 Task: Find connections with filter location Sikka with filter topic #Jobpostingwith filter profile language French with filter current company Recruitment Hub with filter school NSHM Knowledge Campus Durgapur Group of Institutions 273 with filter industry Musicians with filter service category Insurance with filter keywords title Sales Representative
Action: Mouse moved to (500, 58)
Screenshot: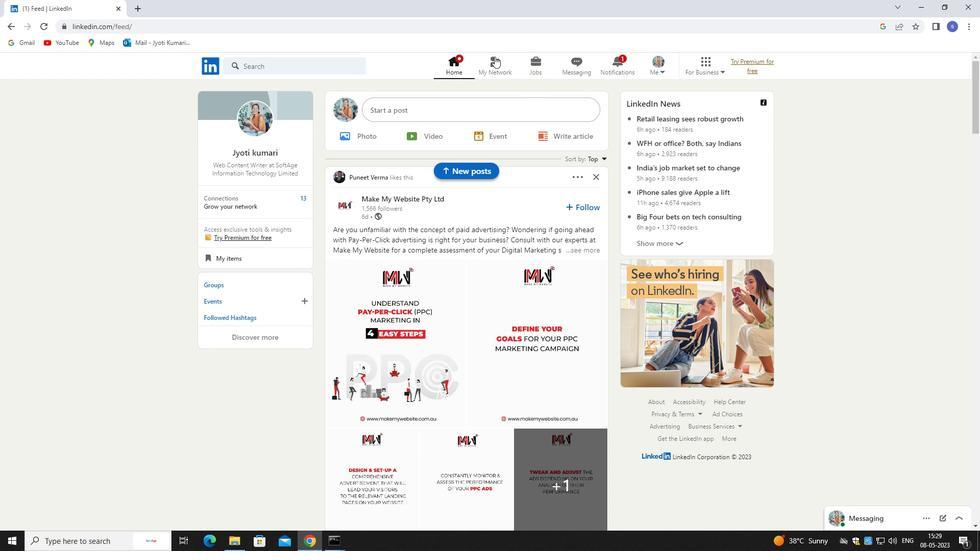 
Action: Mouse pressed left at (500, 58)
Screenshot: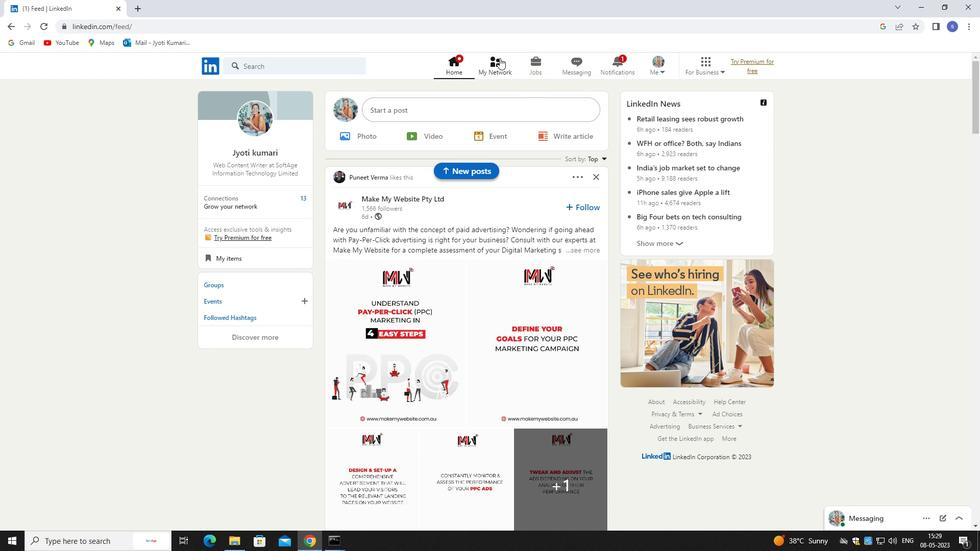 
Action: Mouse moved to (500, 59)
Screenshot: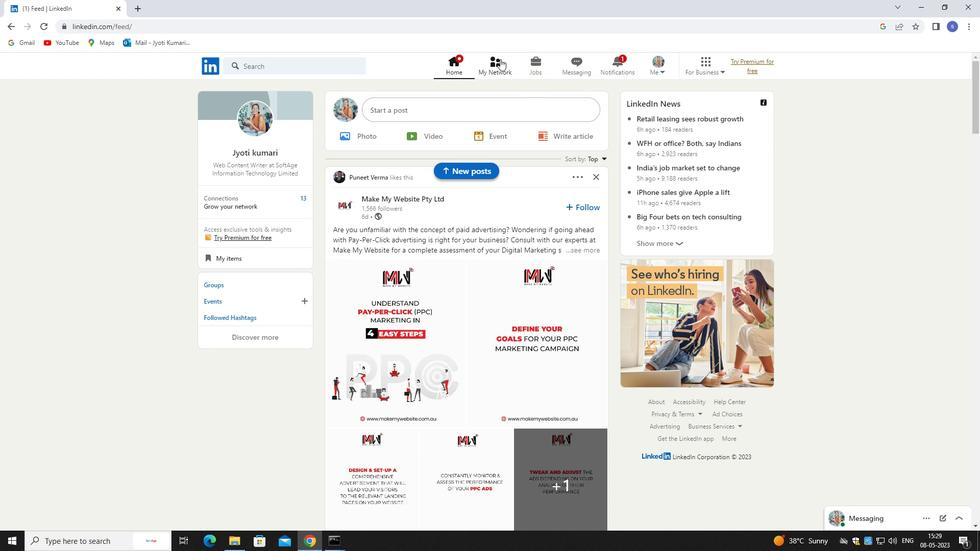 
Action: Mouse pressed left at (500, 59)
Screenshot: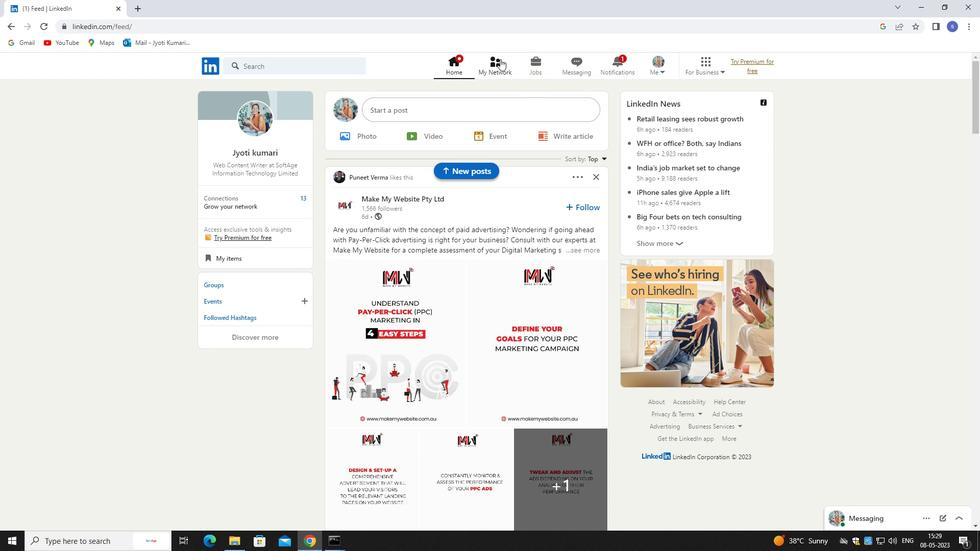 
Action: Mouse moved to (322, 114)
Screenshot: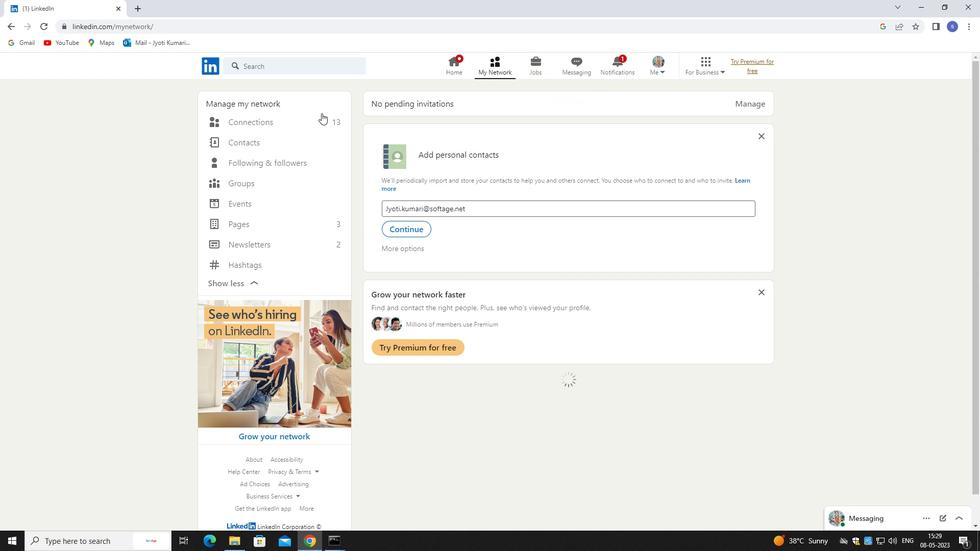 
Action: Mouse pressed left at (322, 114)
Screenshot: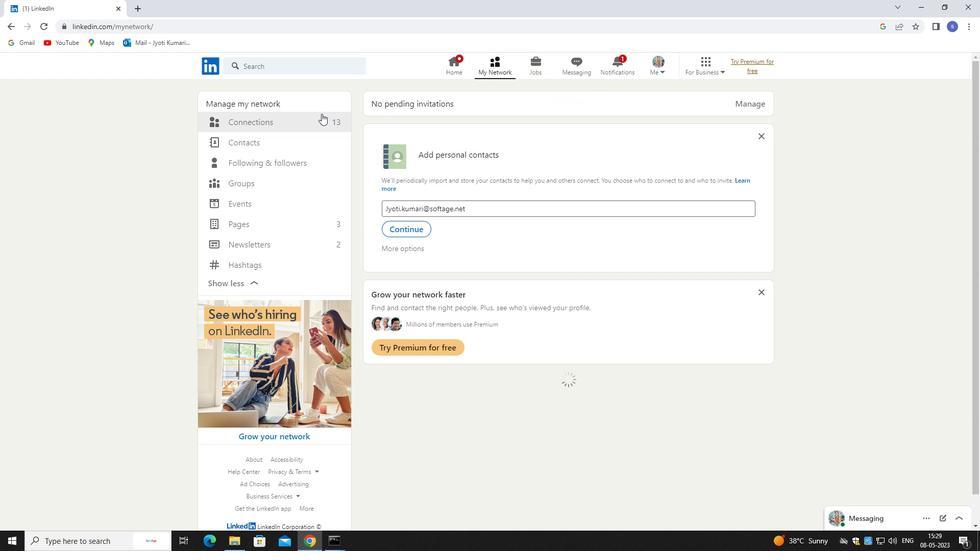 
Action: Mouse pressed left at (322, 114)
Screenshot: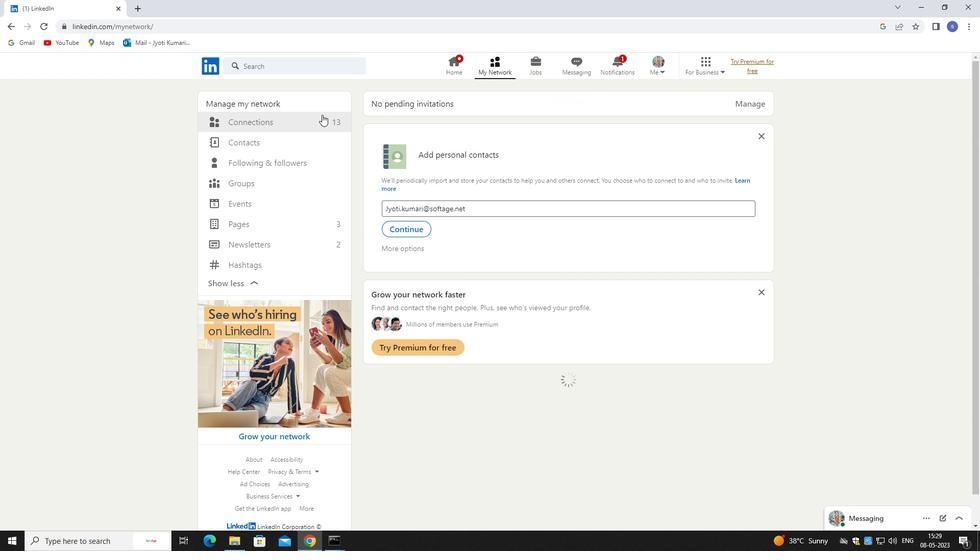 
Action: Mouse moved to (284, 119)
Screenshot: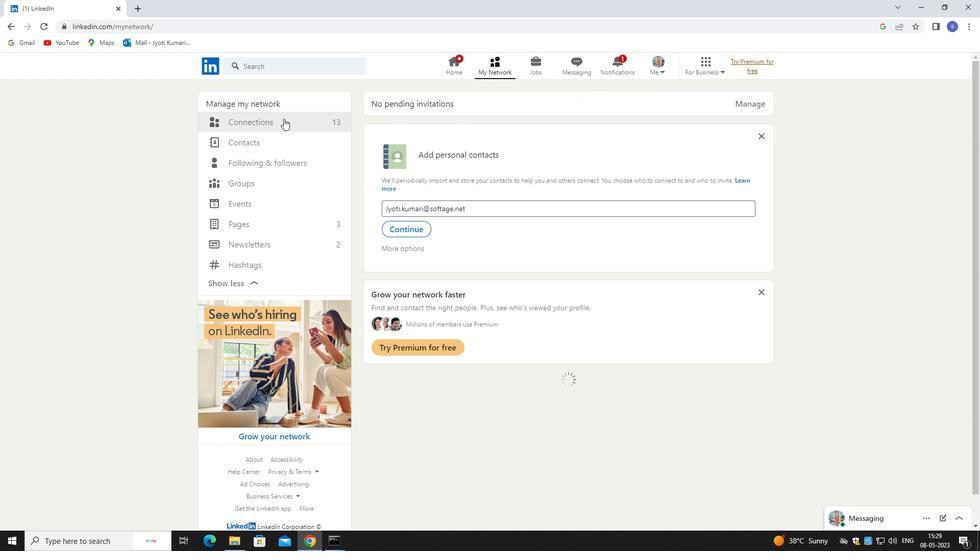 
Action: Mouse pressed left at (284, 119)
Screenshot: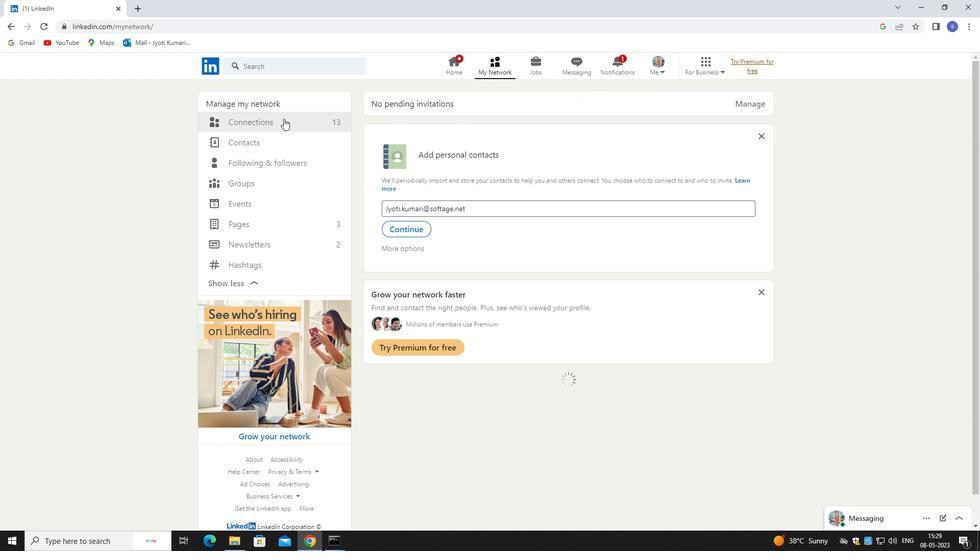 
Action: Mouse pressed left at (284, 119)
Screenshot: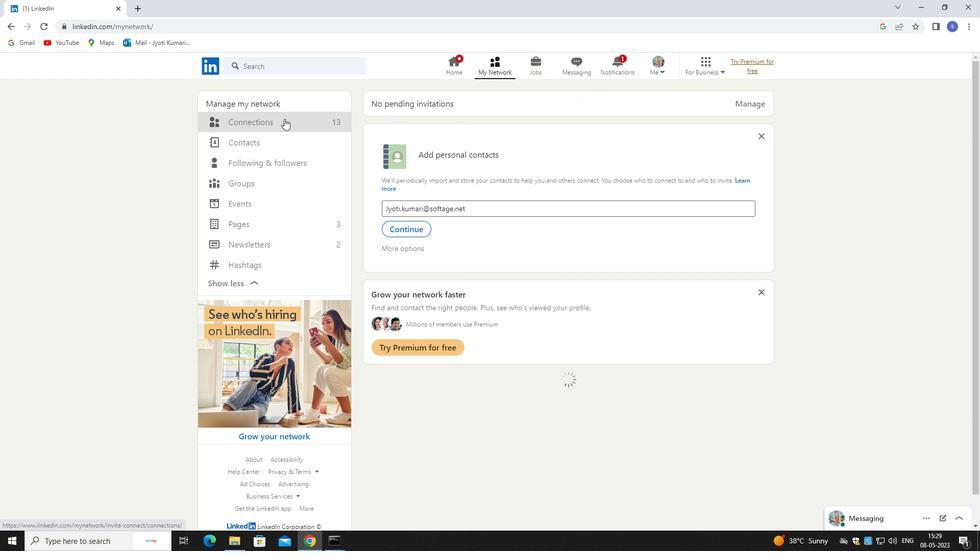 
Action: Mouse moved to (296, 126)
Screenshot: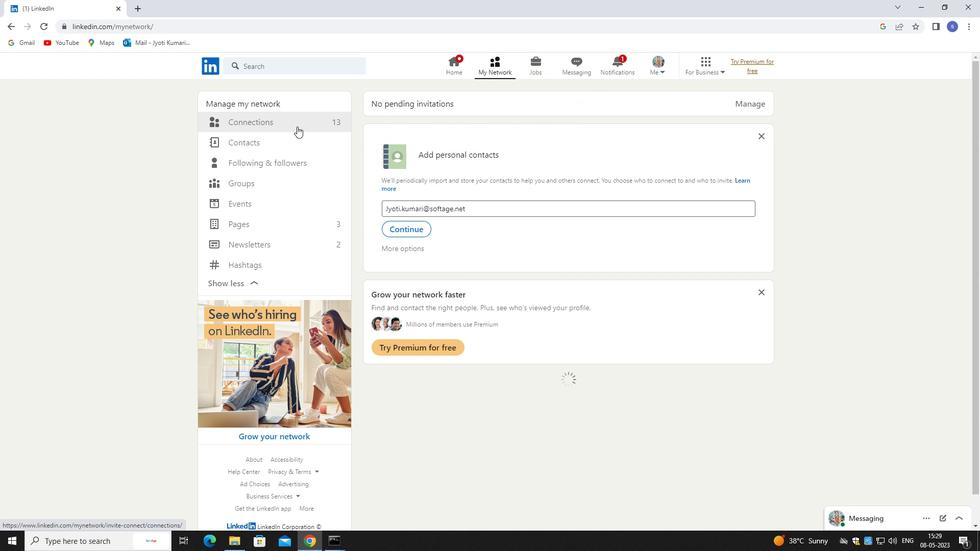 
Action: Mouse pressed left at (296, 126)
Screenshot: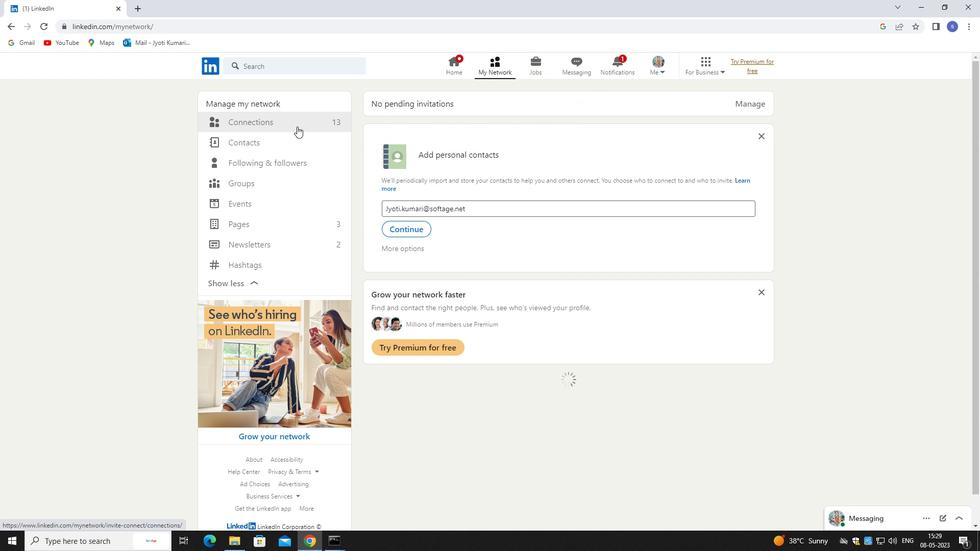 
Action: Mouse pressed left at (296, 126)
Screenshot: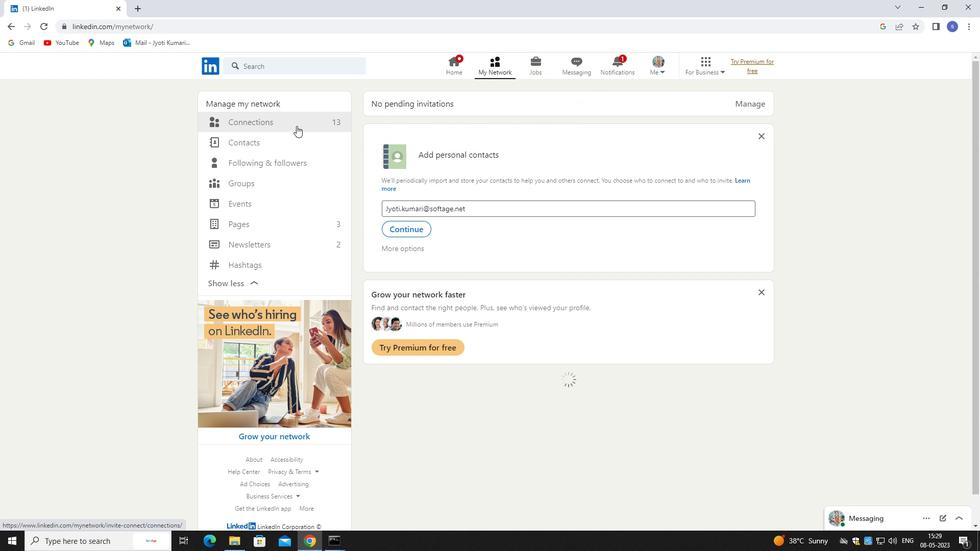 
Action: Mouse moved to (541, 125)
Screenshot: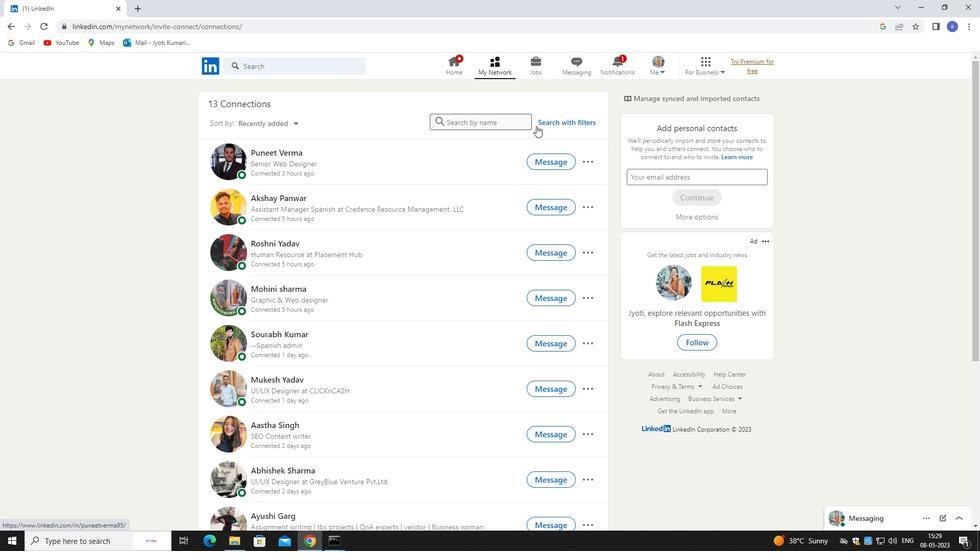 
Action: Mouse pressed left at (541, 125)
Screenshot: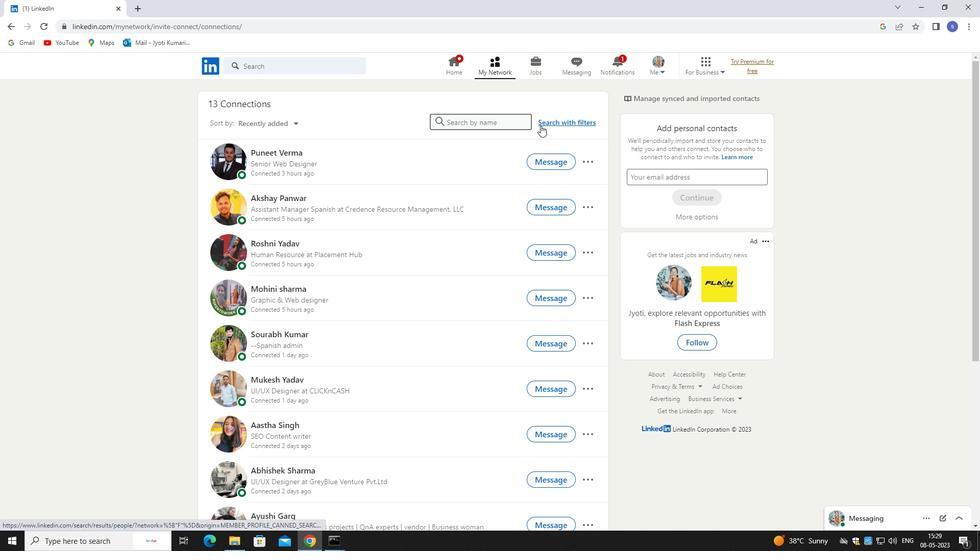 
Action: Mouse moved to (518, 95)
Screenshot: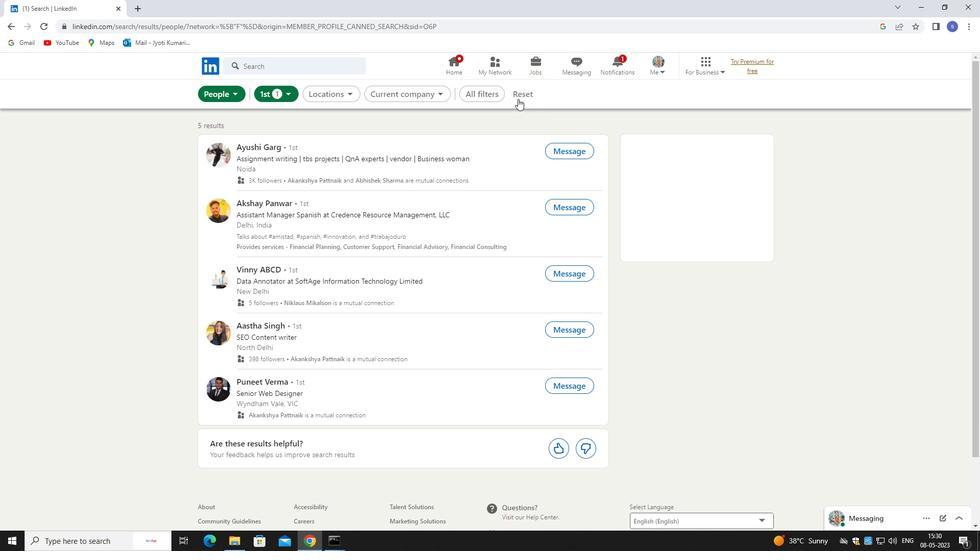 
Action: Mouse pressed left at (518, 95)
Screenshot: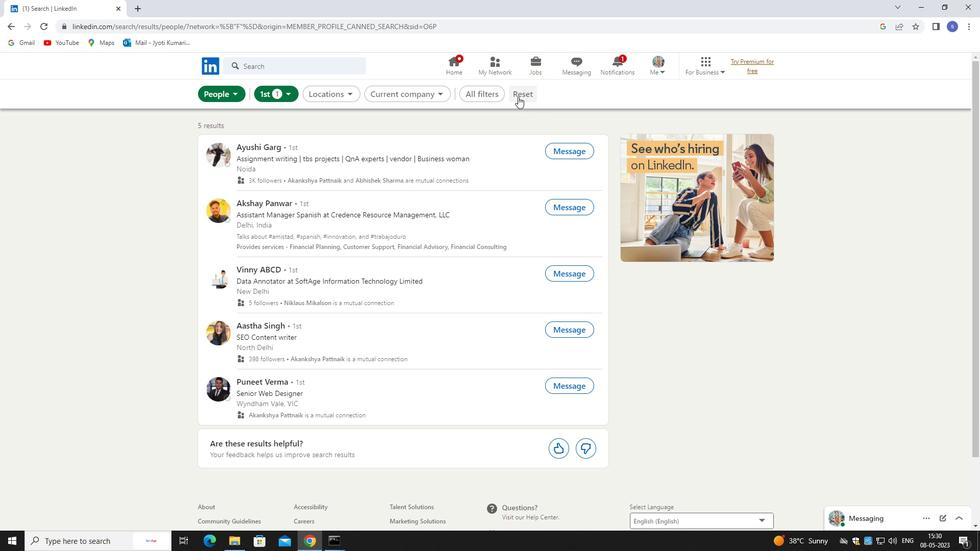 
Action: Mouse moved to (509, 96)
Screenshot: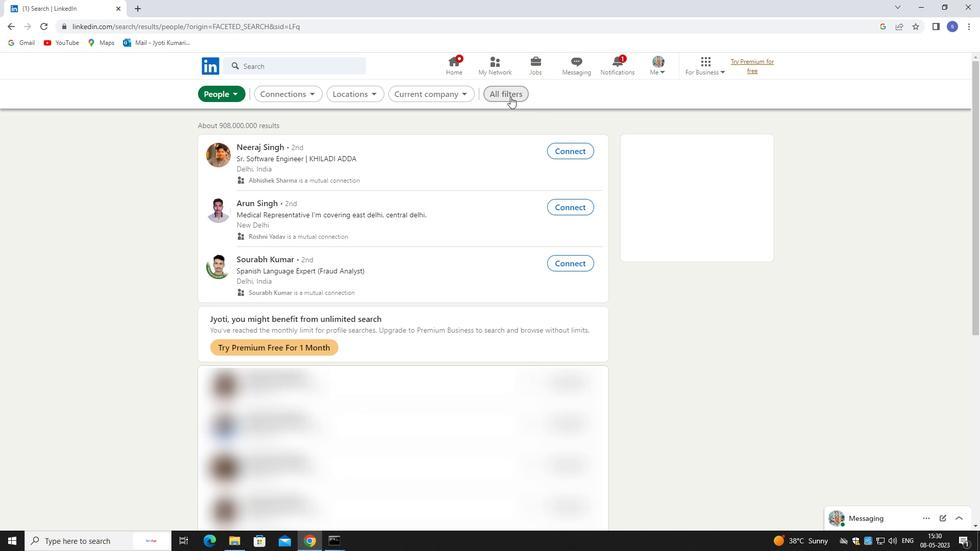 
Action: Mouse pressed left at (509, 96)
Screenshot: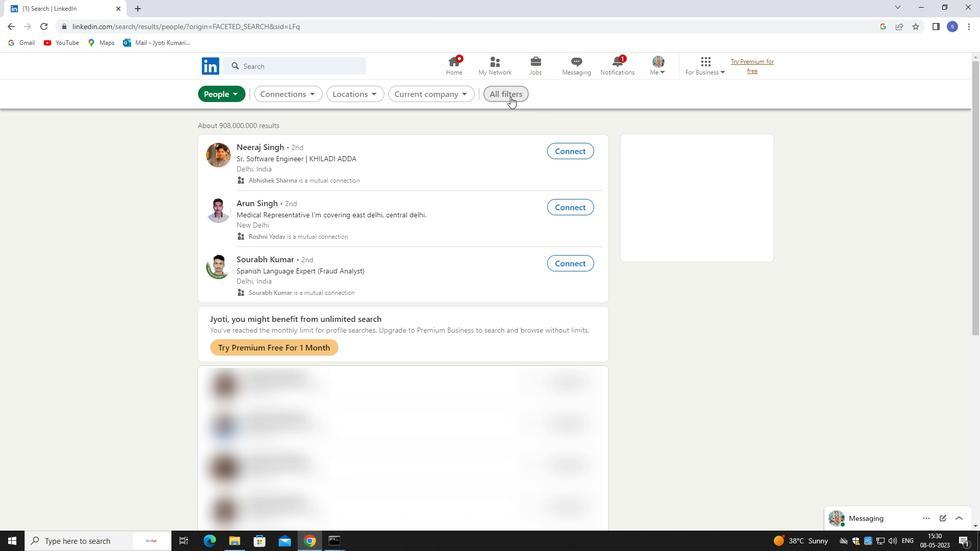 
Action: Mouse moved to (877, 404)
Screenshot: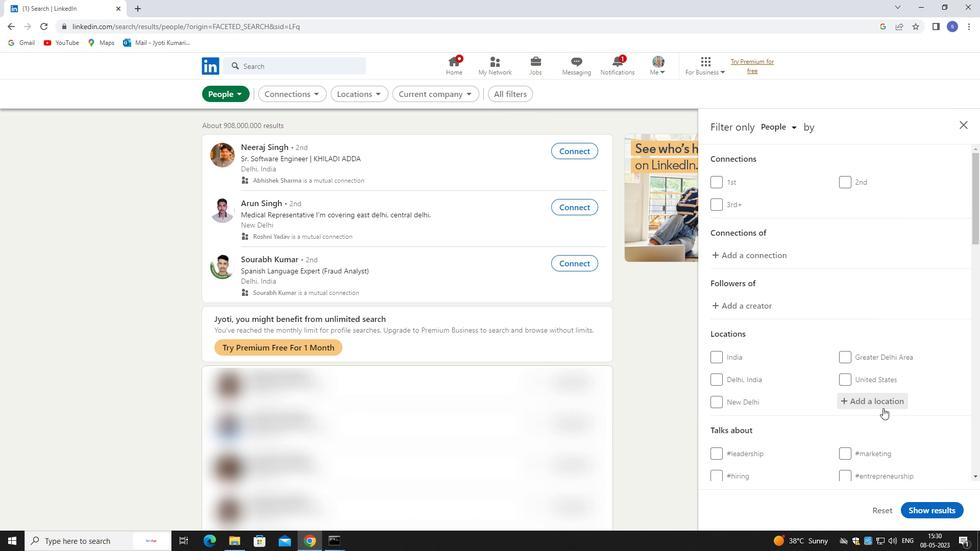 
Action: Mouse pressed left at (877, 404)
Screenshot: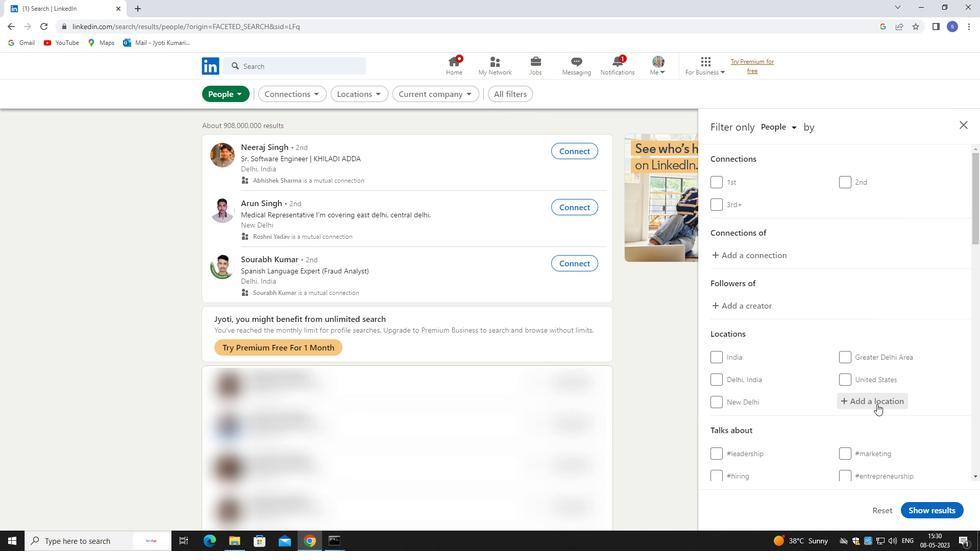 
Action: Mouse moved to (679, 271)
Screenshot: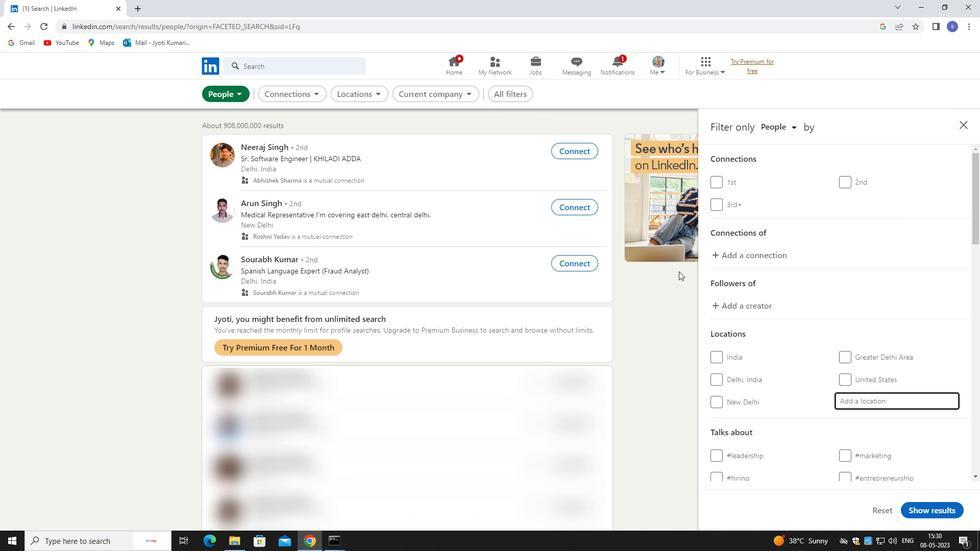 
Action: Key pressed sikka
Screenshot: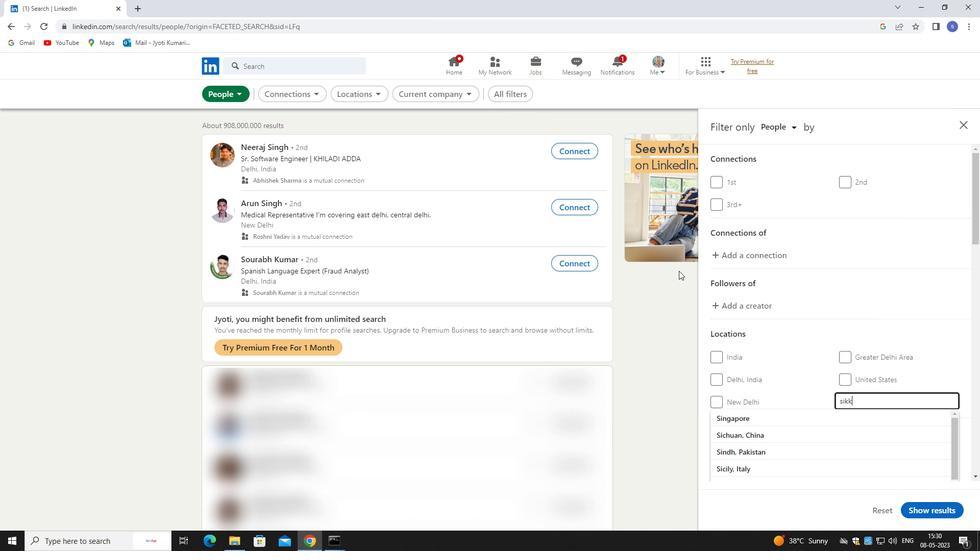 
Action: Mouse moved to (750, 415)
Screenshot: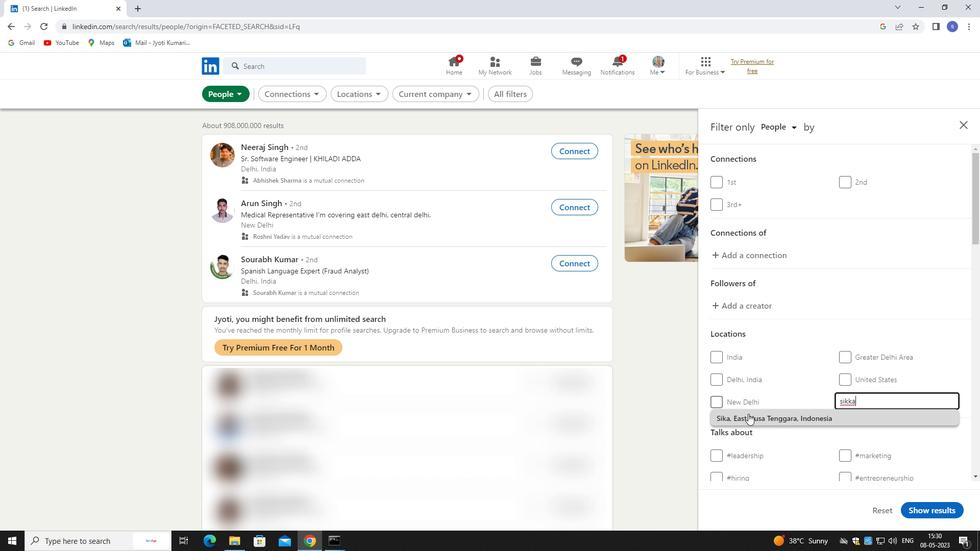 
Action: Mouse pressed left at (750, 415)
Screenshot: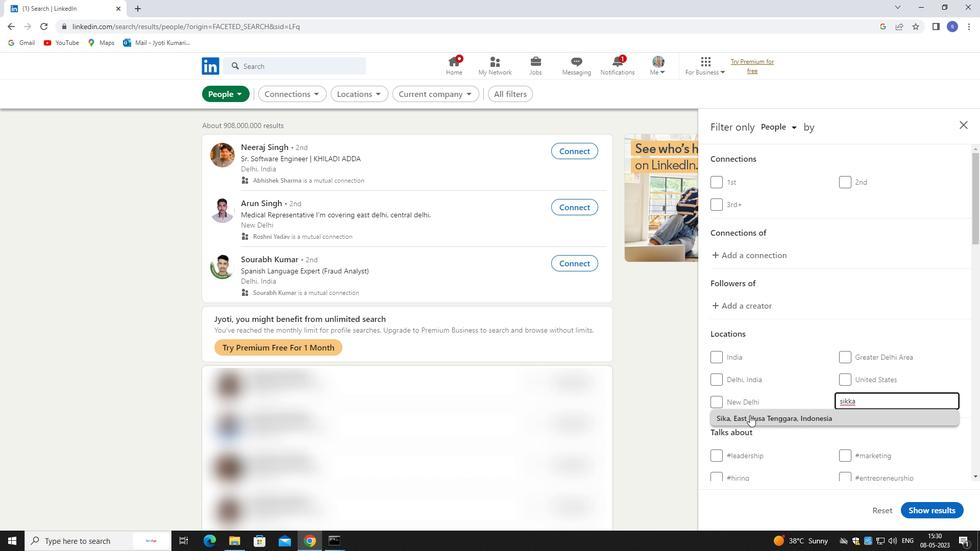 
Action: Mouse moved to (759, 408)
Screenshot: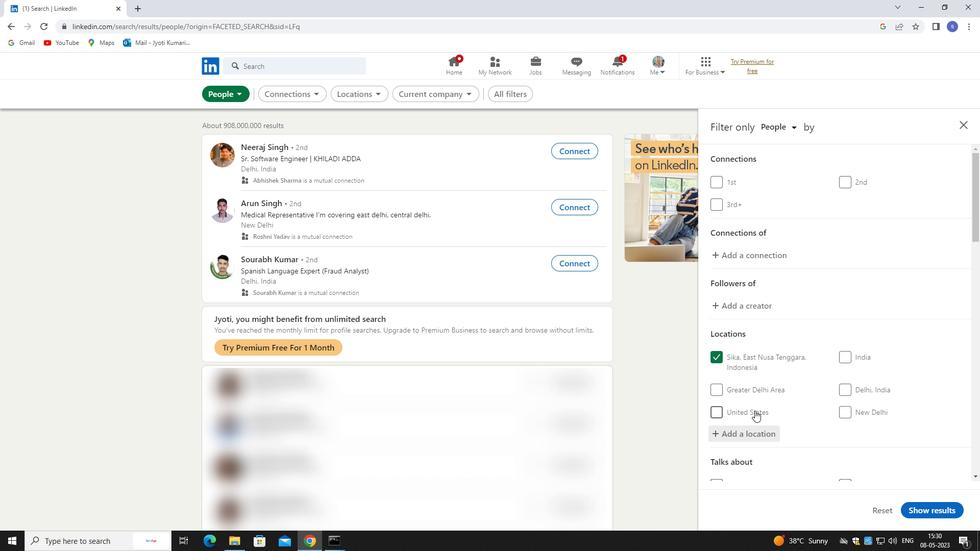 
Action: Mouse scrolled (759, 407) with delta (0, 0)
Screenshot: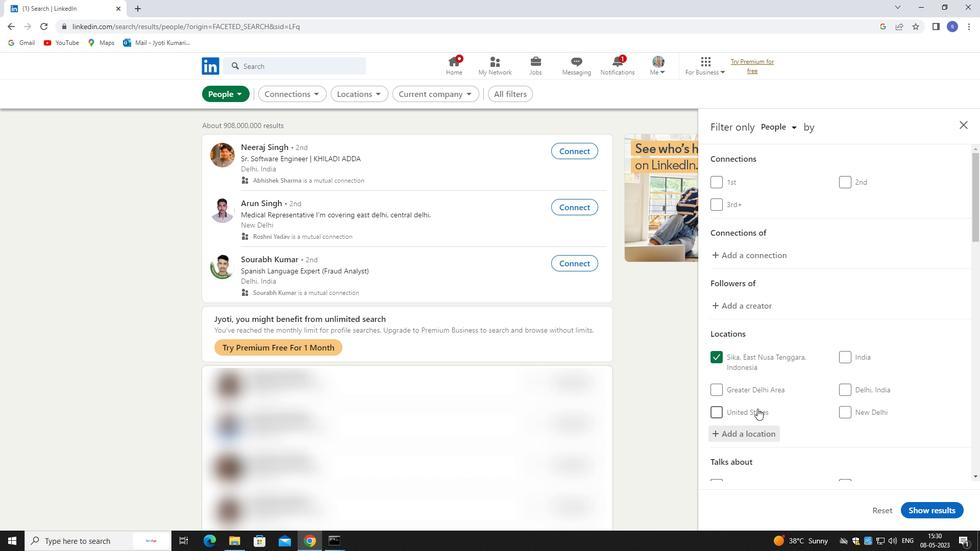 
Action: Mouse scrolled (759, 407) with delta (0, 0)
Screenshot: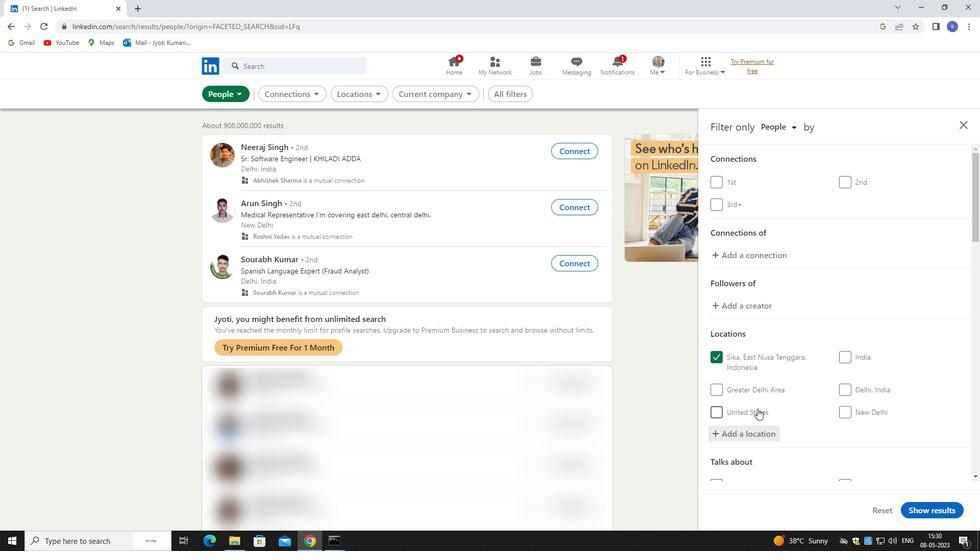 
Action: Mouse scrolled (759, 407) with delta (0, 0)
Screenshot: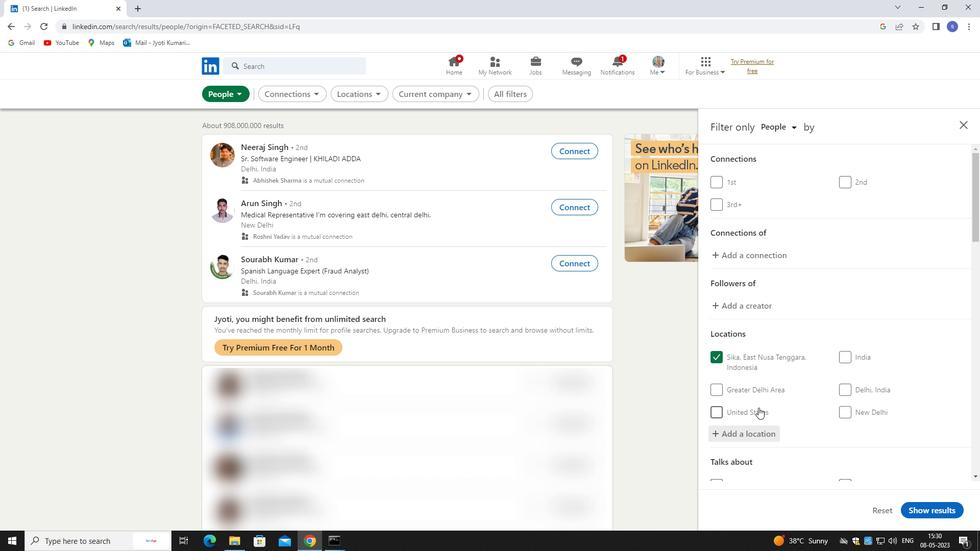 
Action: Mouse moved to (864, 371)
Screenshot: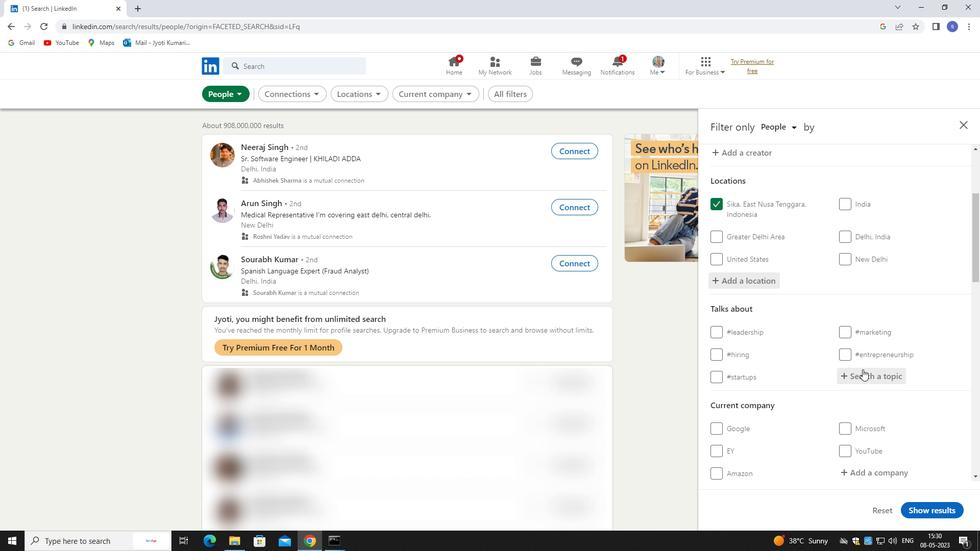 
Action: Mouse pressed left at (864, 371)
Screenshot: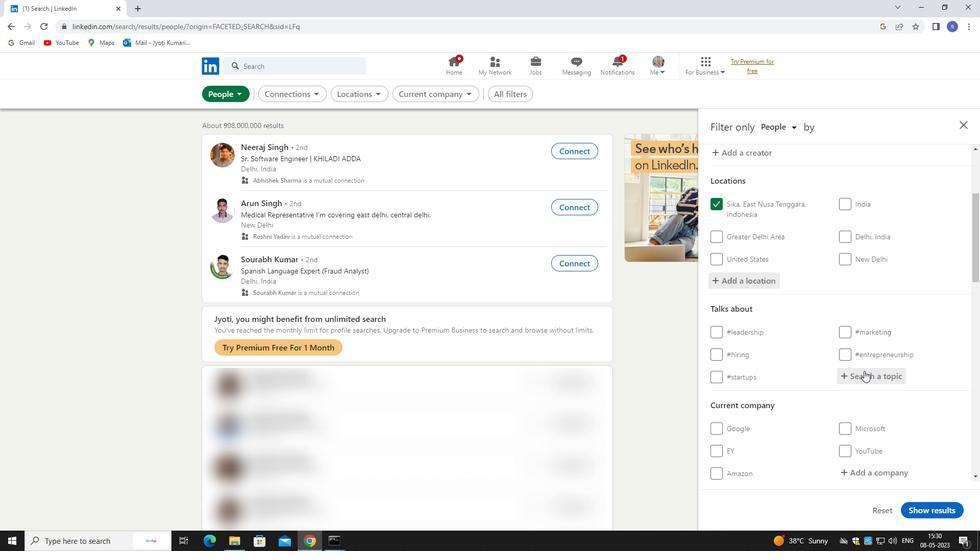 
Action: Mouse moved to (816, 343)
Screenshot: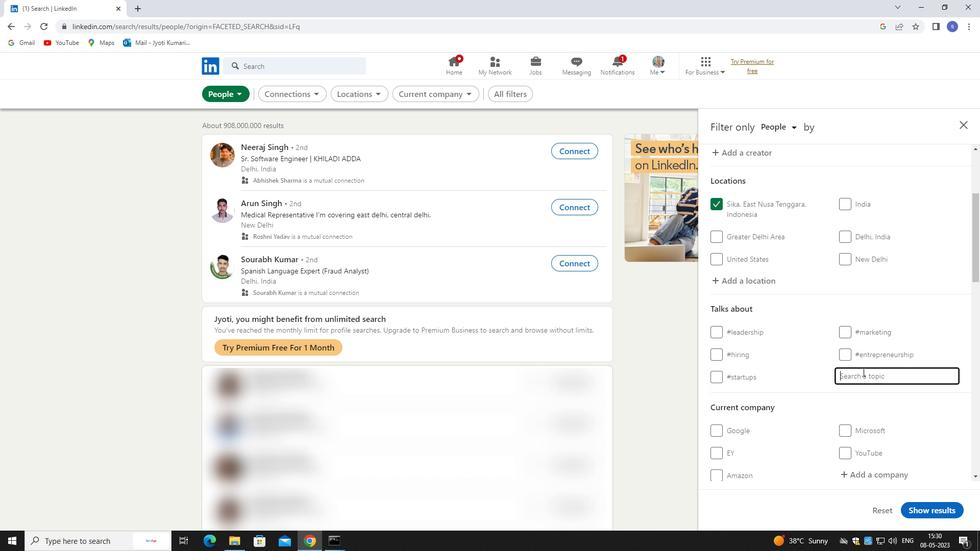 
Action: Key pressed jon<Key.backspace>b<Key.space><Key.backspace>posr<Key.backspace>tibg
Screenshot: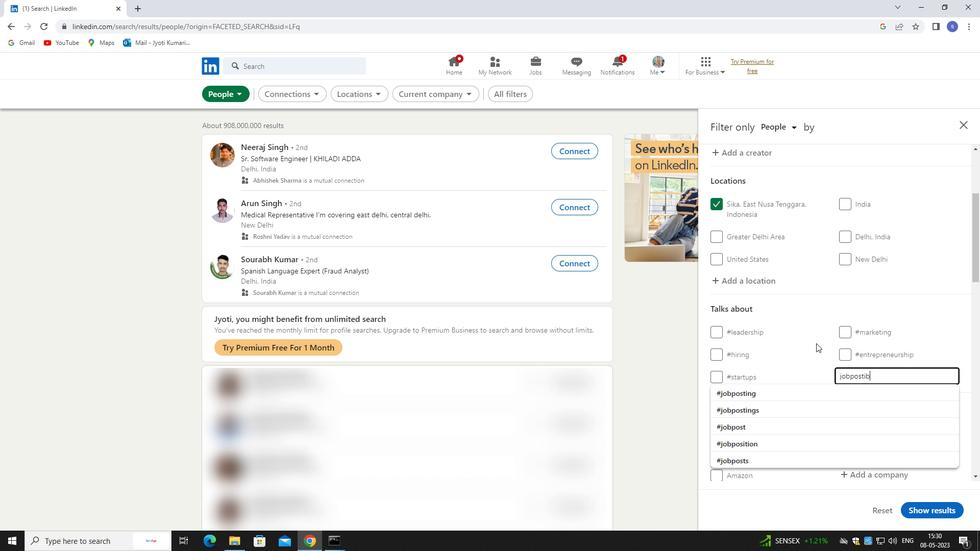 
Action: Mouse moved to (831, 376)
Screenshot: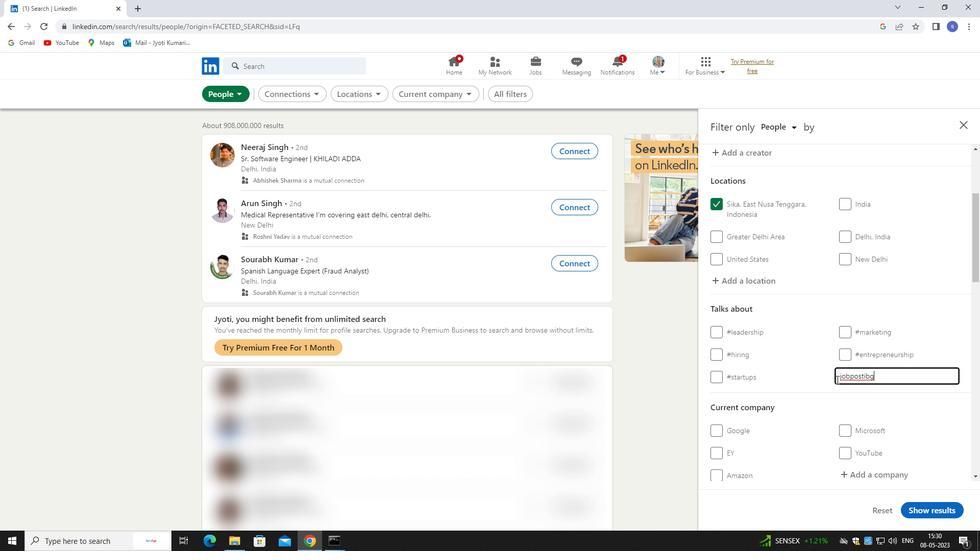 
Action: Key pressed <Key.backspace><Key.backspace>
Screenshot: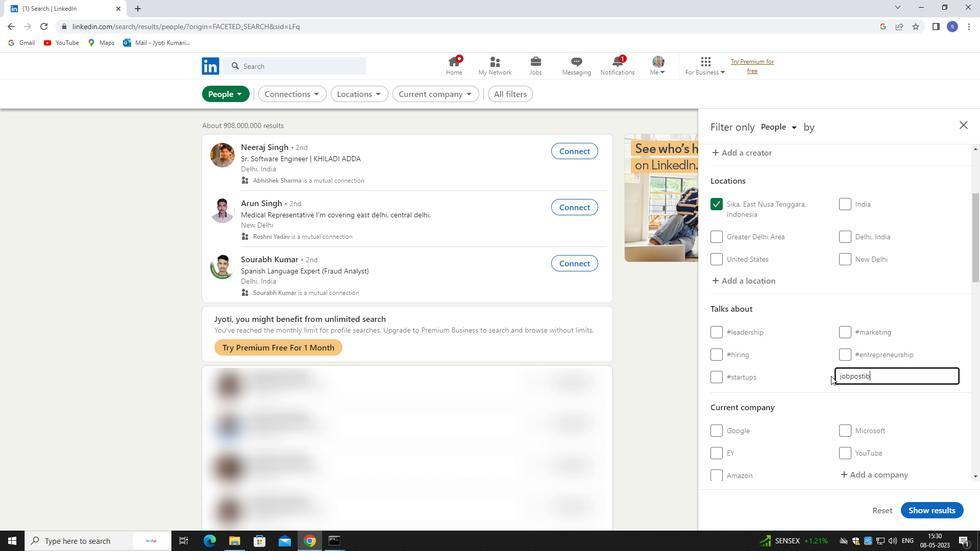 
Action: Mouse moved to (825, 387)
Screenshot: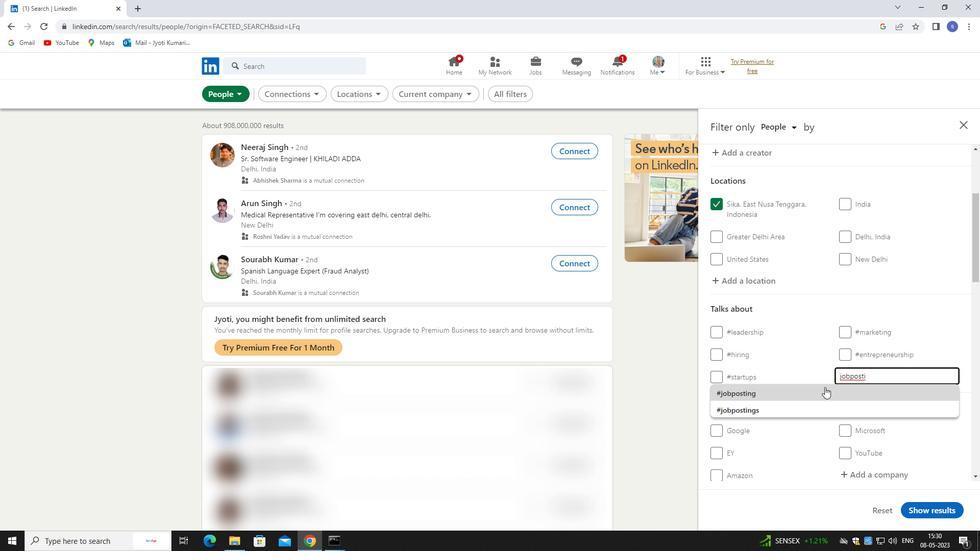 
Action: Mouse pressed left at (825, 387)
Screenshot: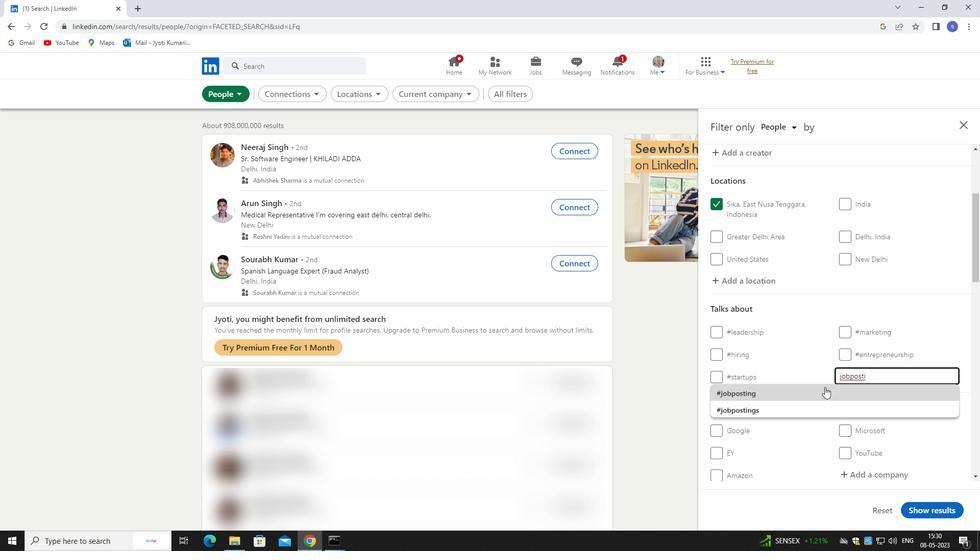 
Action: Mouse moved to (830, 394)
Screenshot: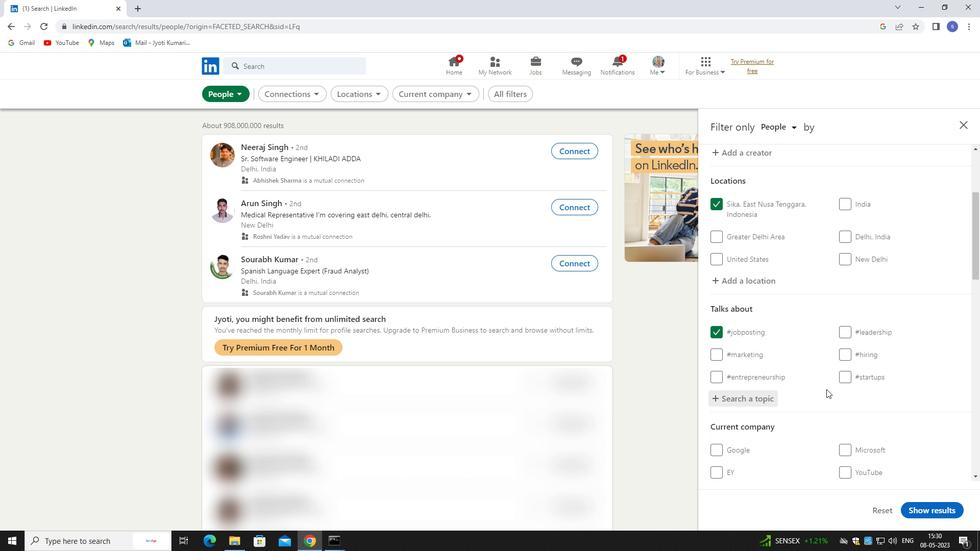 
Action: Mouse scrolled (830, 393) with delta (0, 0)
Screenshot: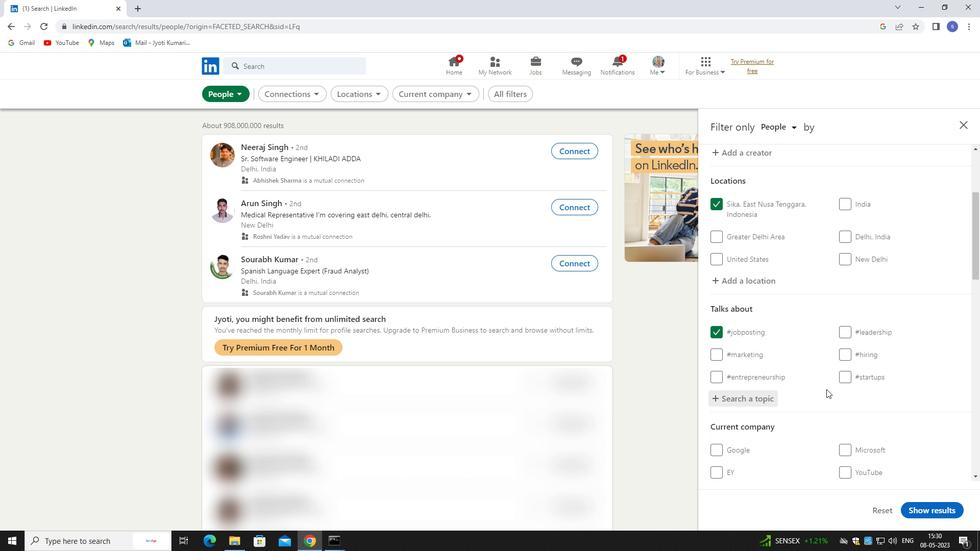 
Action: Mouse moved to (830, 395)
Screenshot: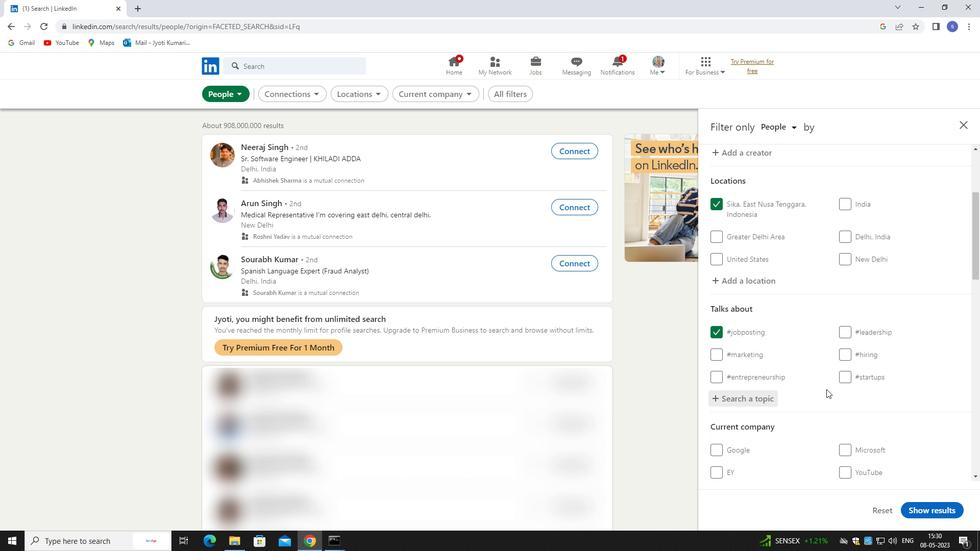 
Action: Mouse scrolled (830, 394) with delta (0, 0)
Screenshot: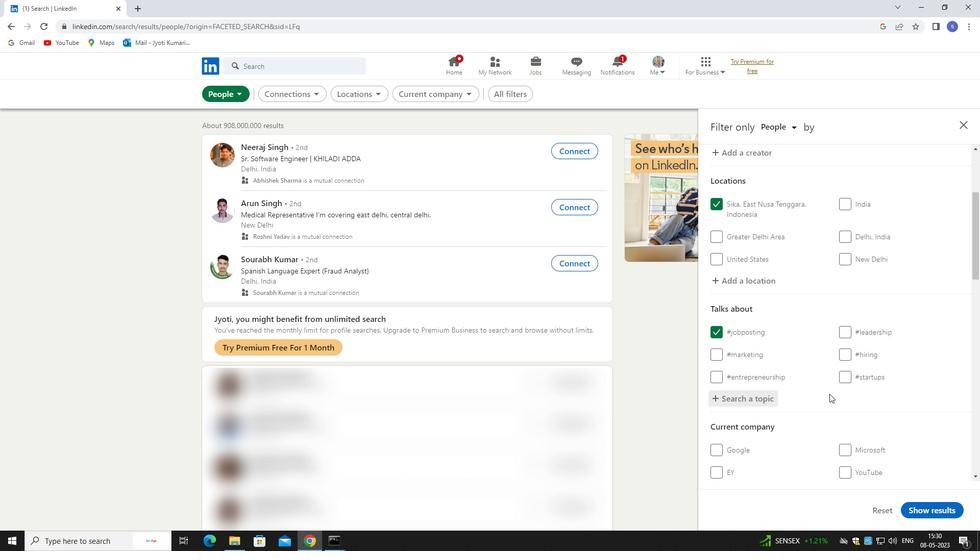
Action: Mouse moved to (866, 390)
Screenshot: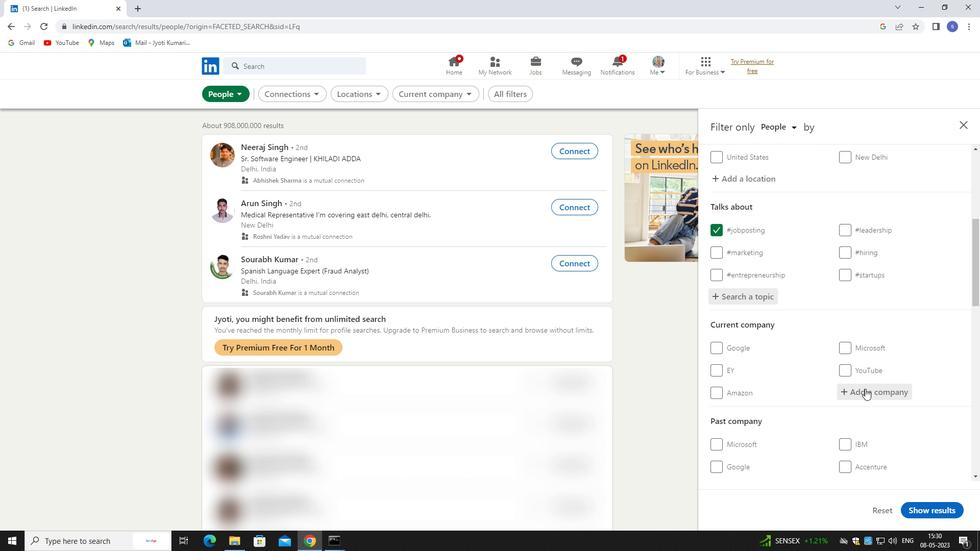 
Action: Mouse pressed left at (866, 390)
Screenshot: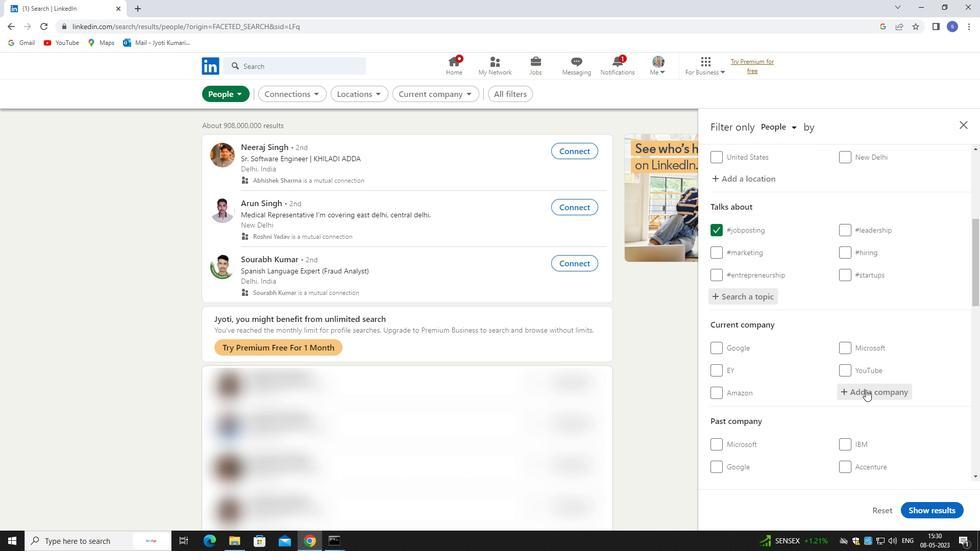 
Action: Mouse moved to (865, 392)
Screenshot: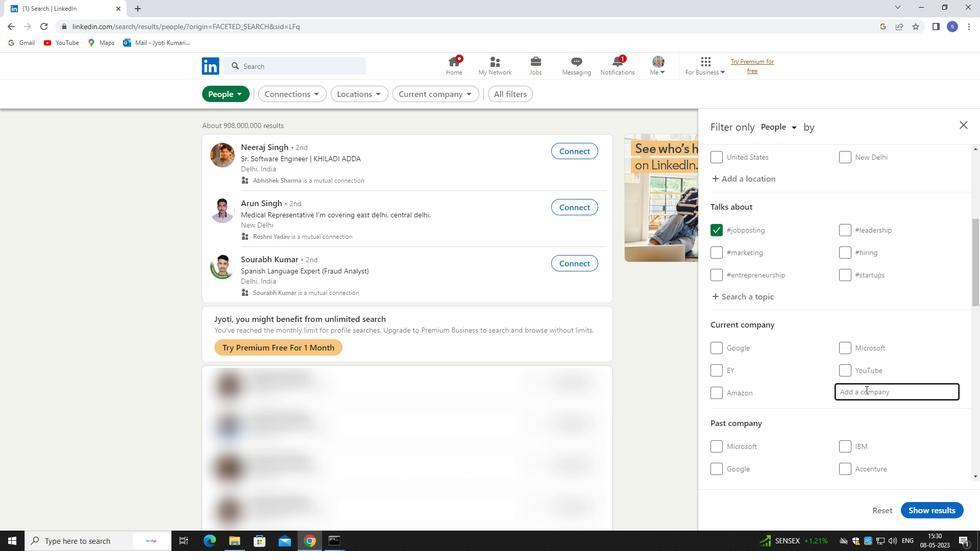 
Action: Key pressed recruitm
Screenshot: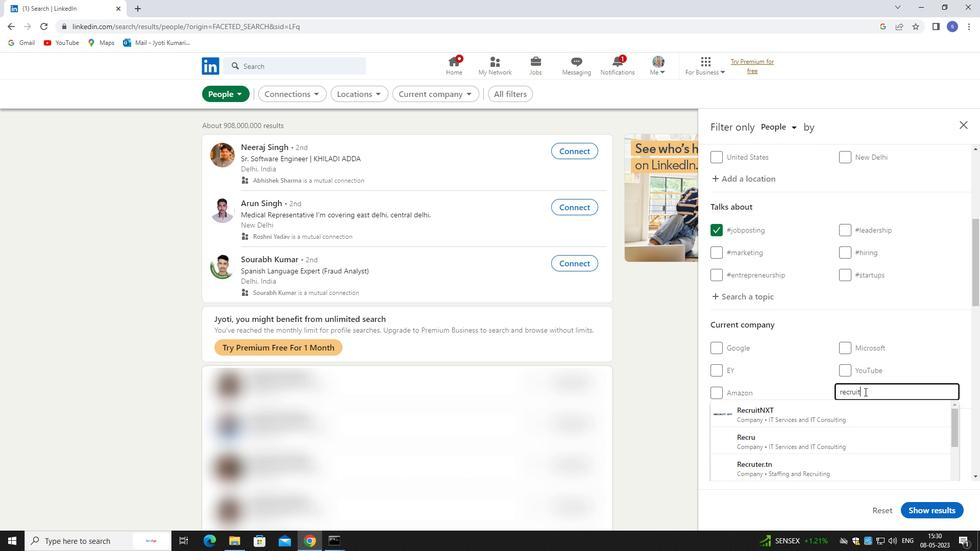 
Action: Mouse moved to (879, 461)
Screenshot: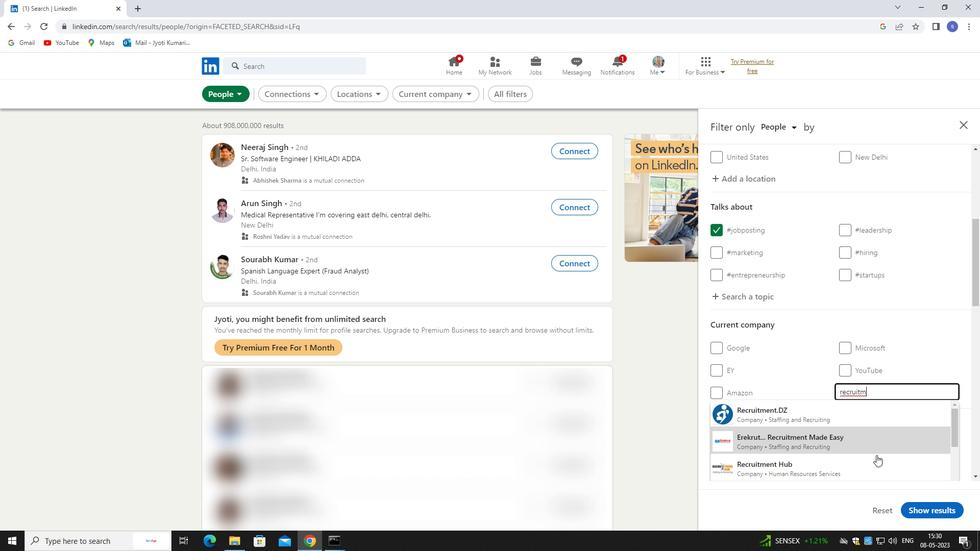 
Action: Mouse pressed left at (879, 461)
Screenshot: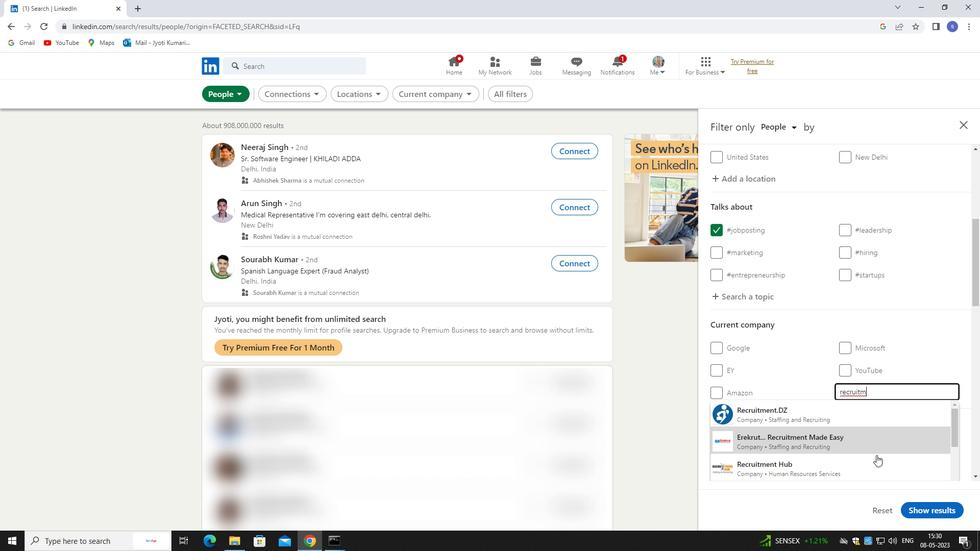 
Action: Mouse moved to (879, 458)
Screenshot: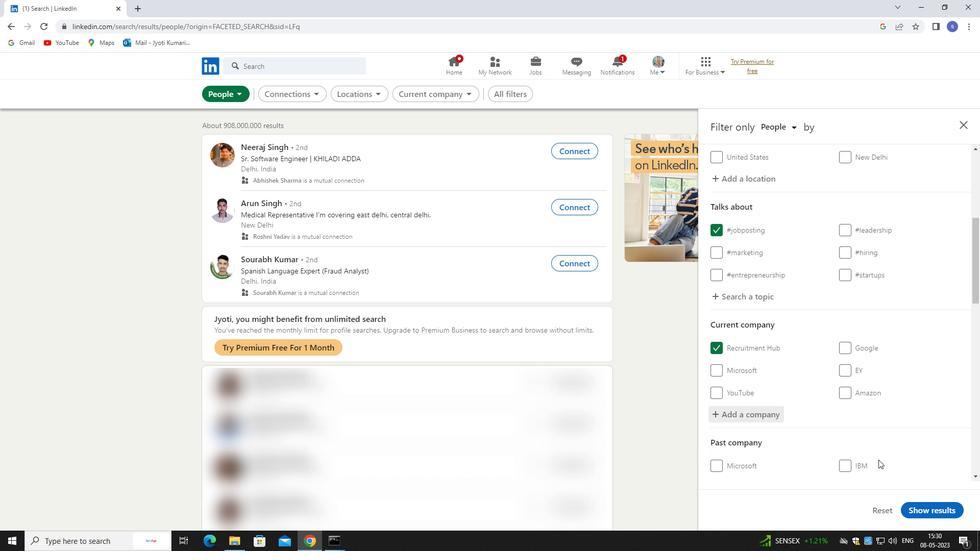 
Action: Mouse scrolled (879, 457) with delta (0, 0)
Screenshot: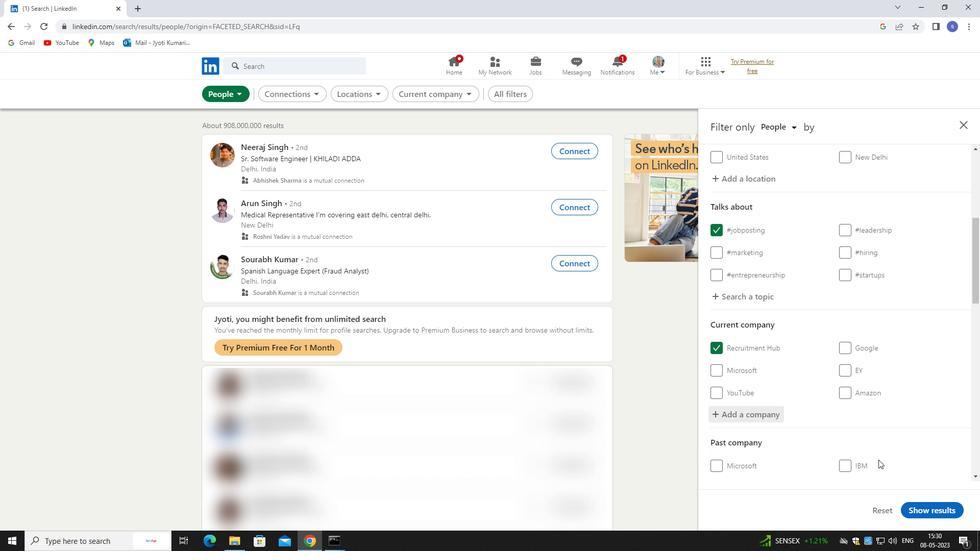 
Action: Mouse moved to (879, 455)
Screenshot: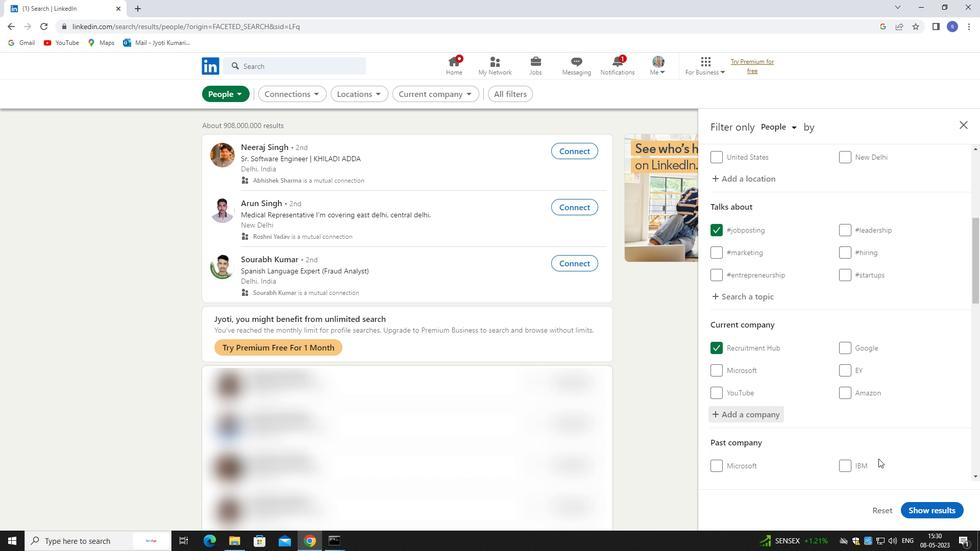 
Action: Mouse scrolled (879, 455) with delta (0, 0)
Screenshot: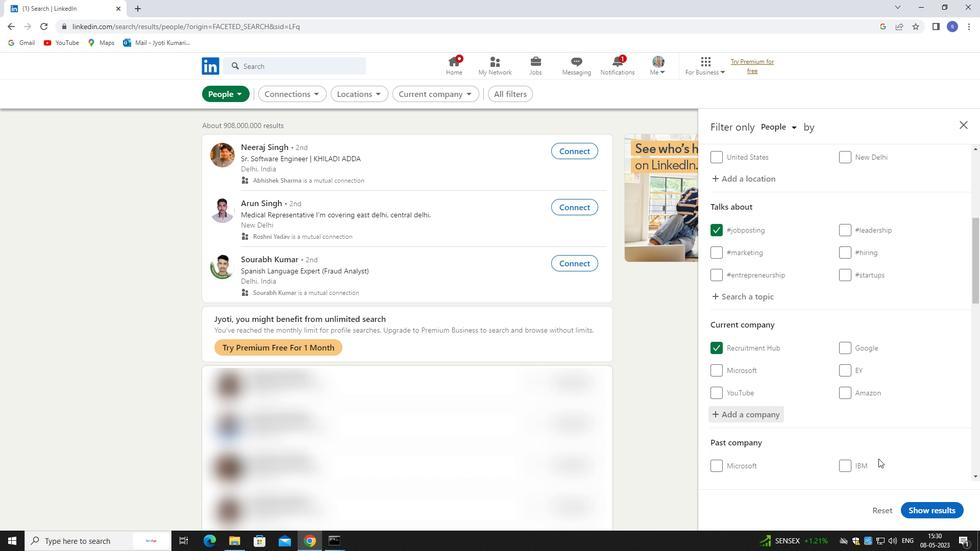 
Action: Mouse moved to (880, 454)
Screenshot: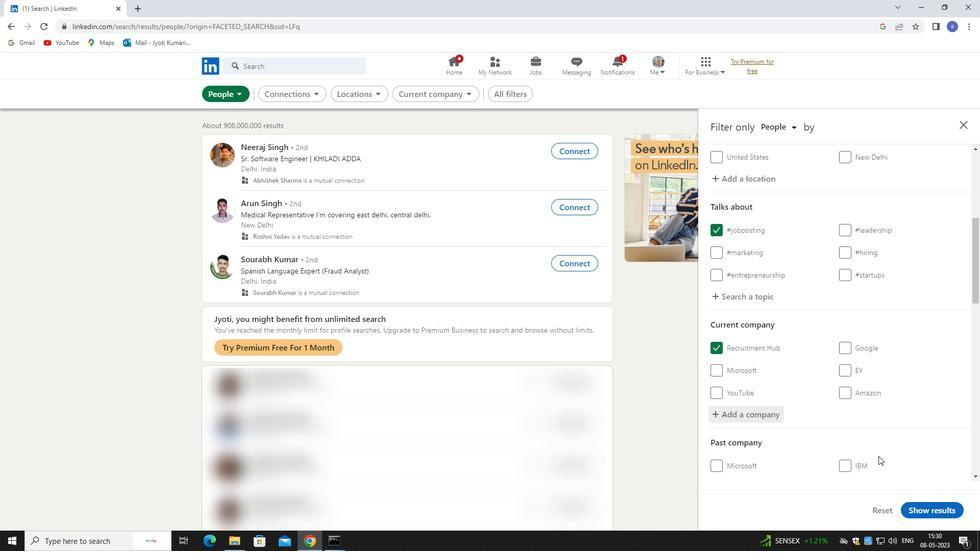 
Action: Mouse scrolled (880, 453) with delta (0, 0)
Screenshot: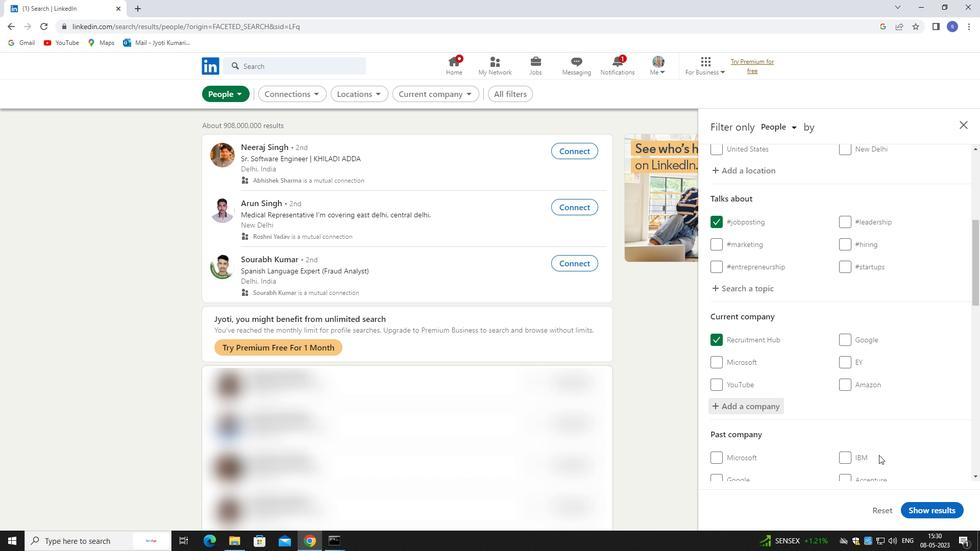 
Action: Mouse moved to (857, 363)
Screenshot: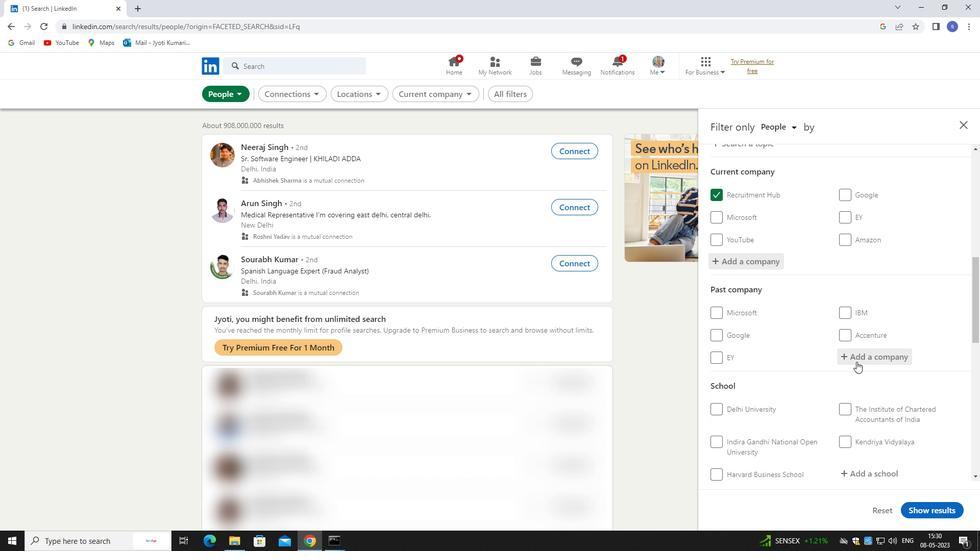 
Action: Mouse scrolled (857, 362) with delta (0, 0)
Screenshot: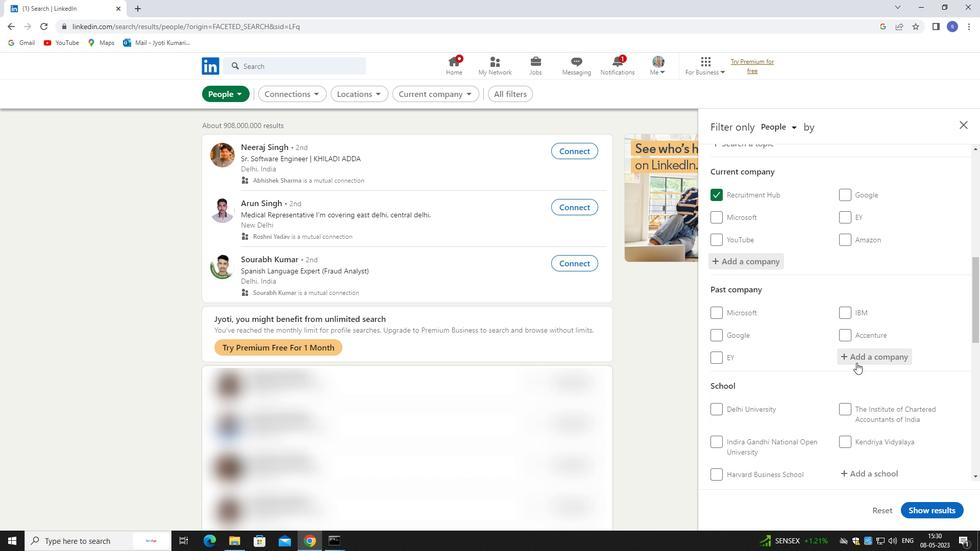 
Action: Mouse moved to (857, 363)
Screenshot: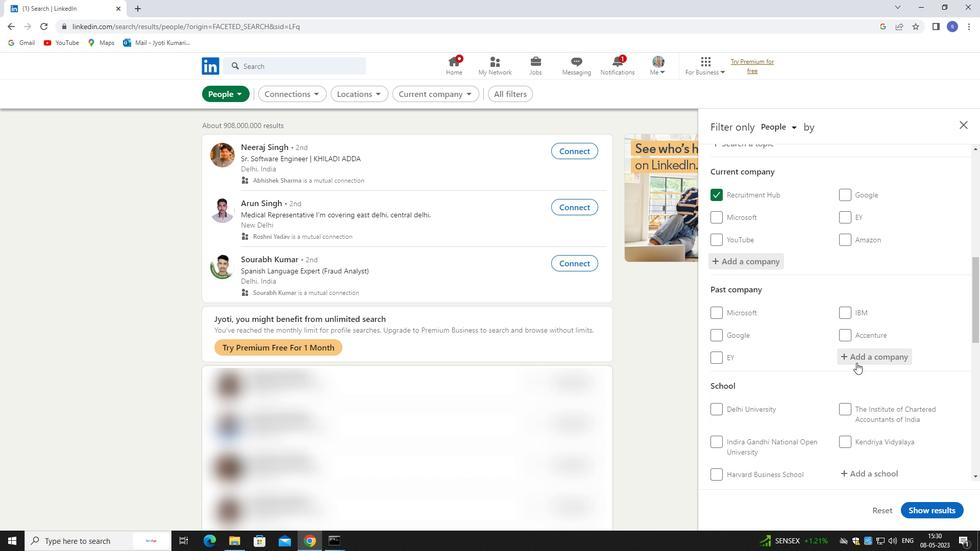 
Action: Mouse scrolled (857, 362) with delta (0, 0)
Screenshot: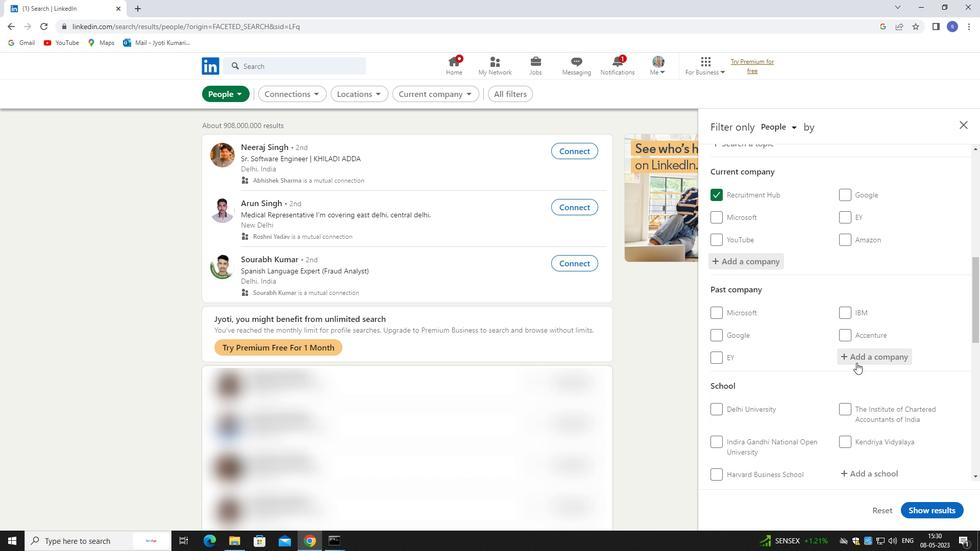
Action: Mouse scrolled (857, 362) with delta (0, 0)
Screenshot: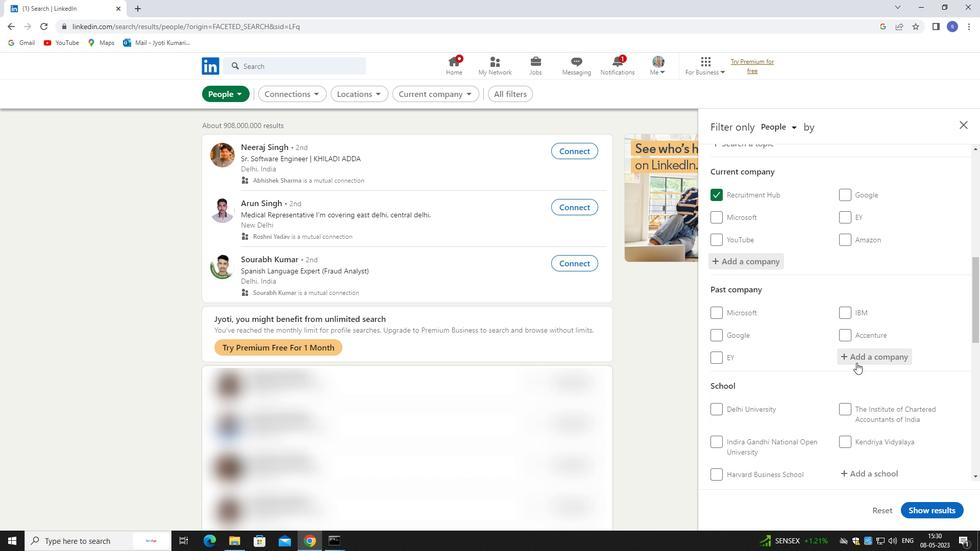 
Action: Mouse moved to (868, 323)
Screenshot: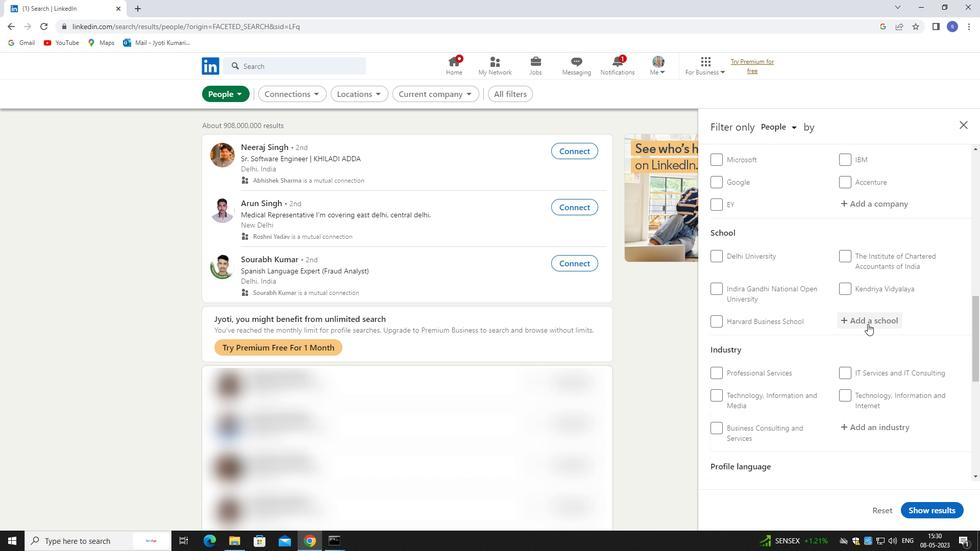 
Action: Mouse pressed left at (868, 323)
Screenshot: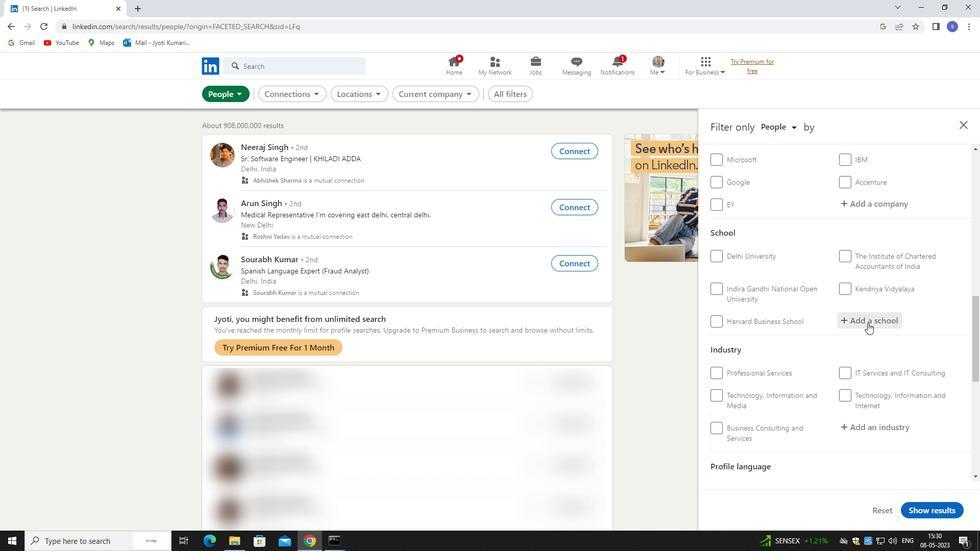 
Action: Mouse moved to (846, 306)
Screenshot: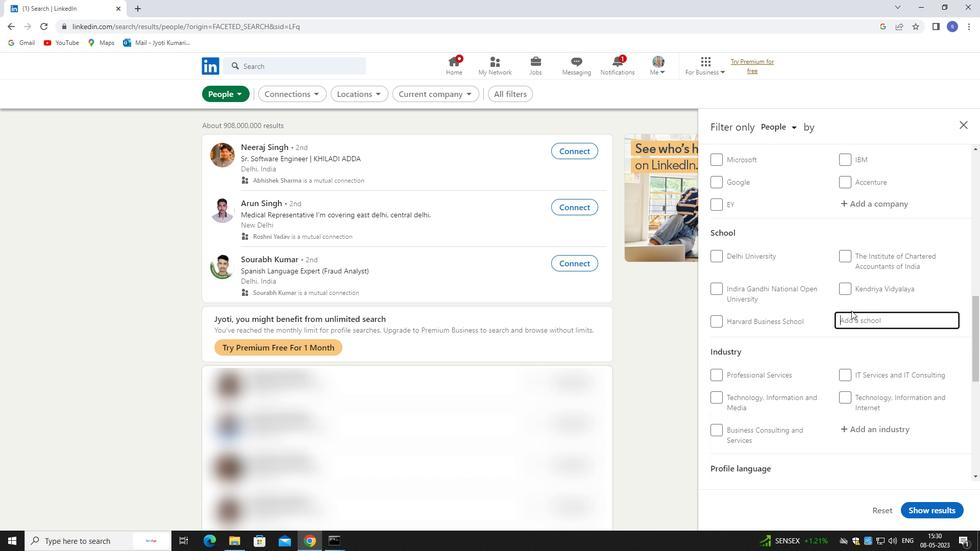
Action: Key pressed nshm
Screenshot: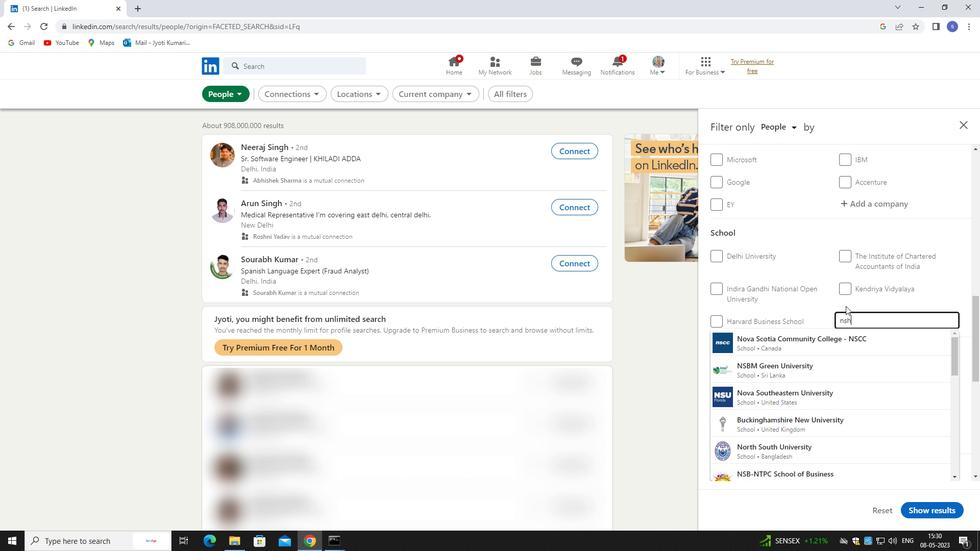 
Action: Mouse moved to (831, 367)
Screenshot: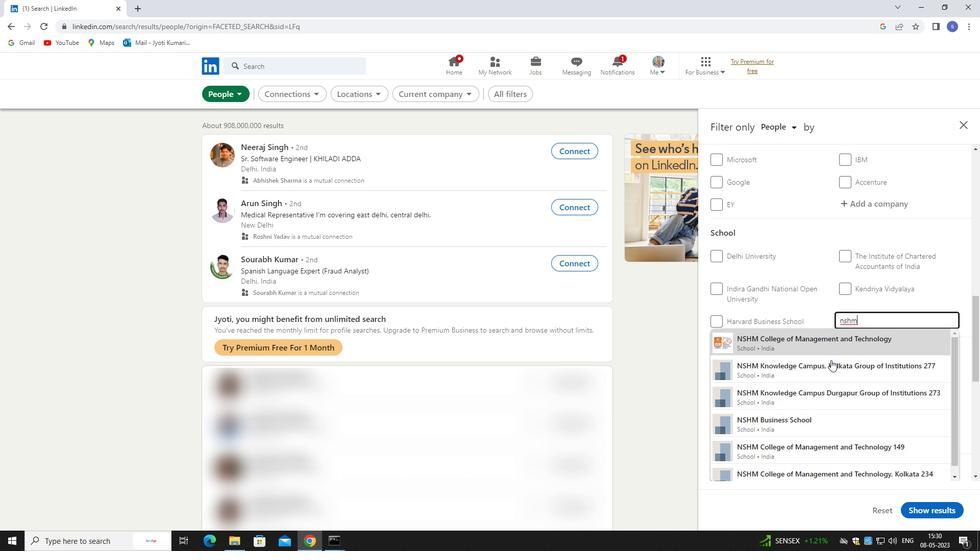 
Action: Mouse pressed left at (831, 367)
Screenshot: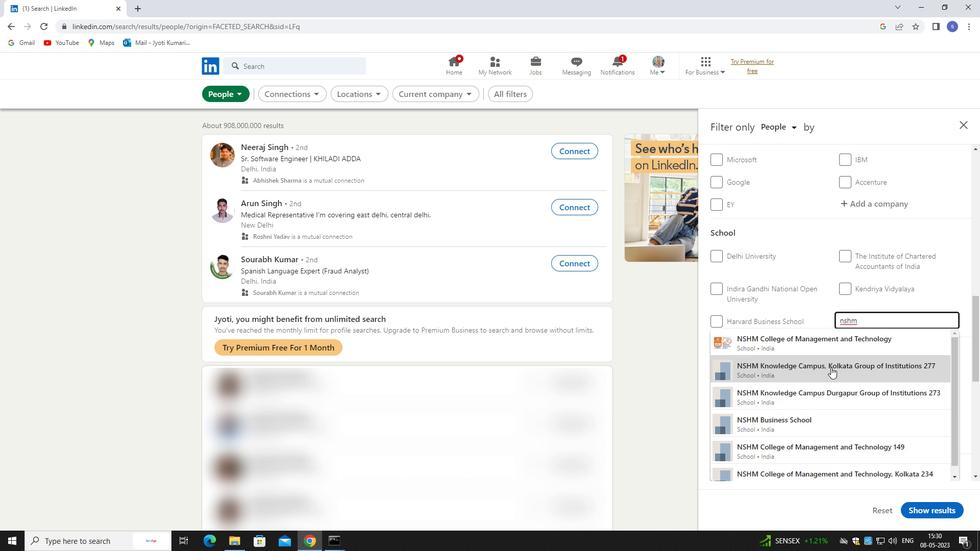 
Action: Mouse scrolled (831, 367) with delta (0, 0)
Screenshot: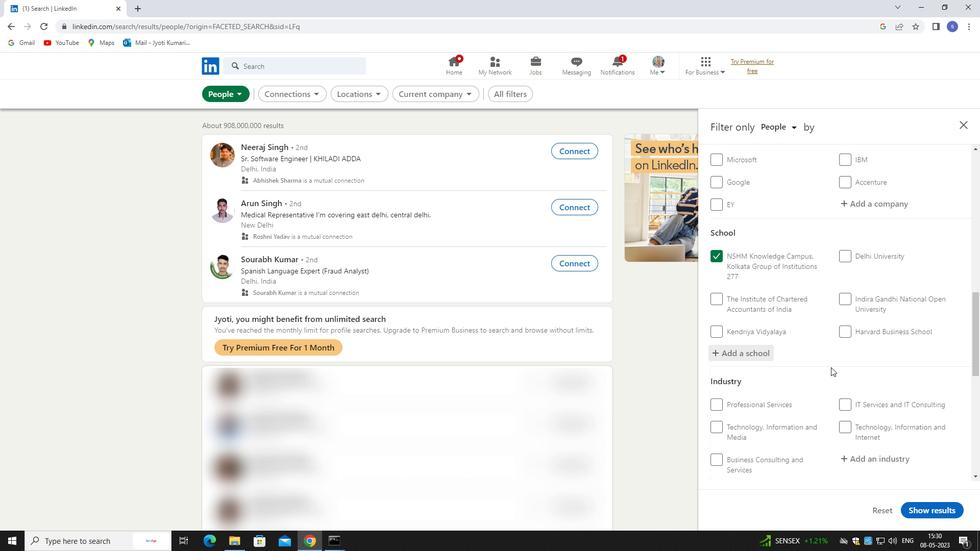 
Action: Mouse scrolled (831, 367) with delta (0, 0)
Screenshot: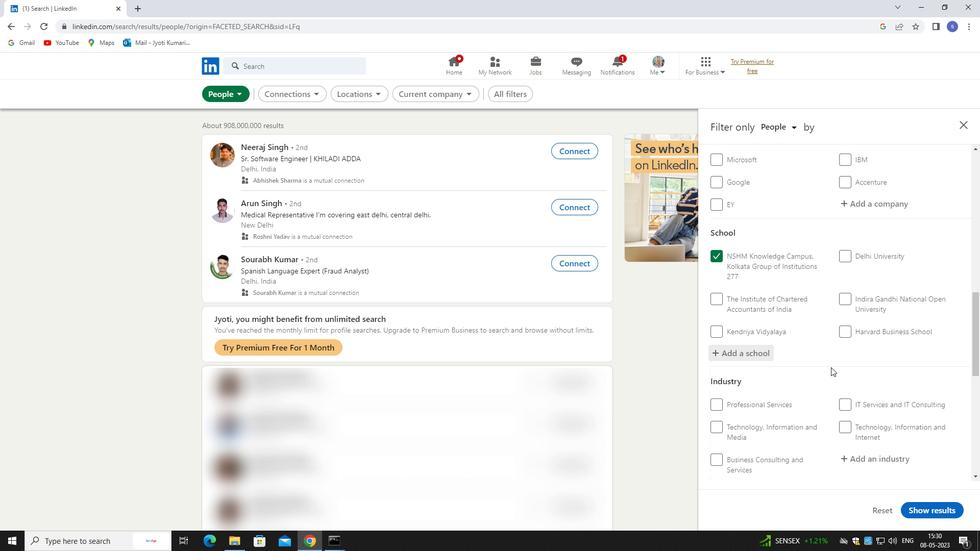 
Action: Mouse scrolled (831, 367) with delta (0, 0)
Screenshot: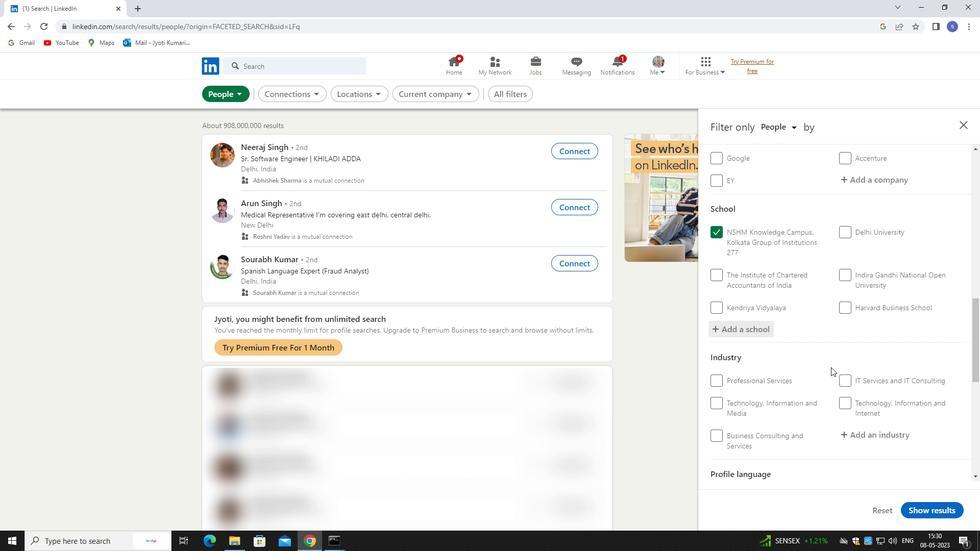 
Action: Mouse moved to (869, 304)
Screenshot: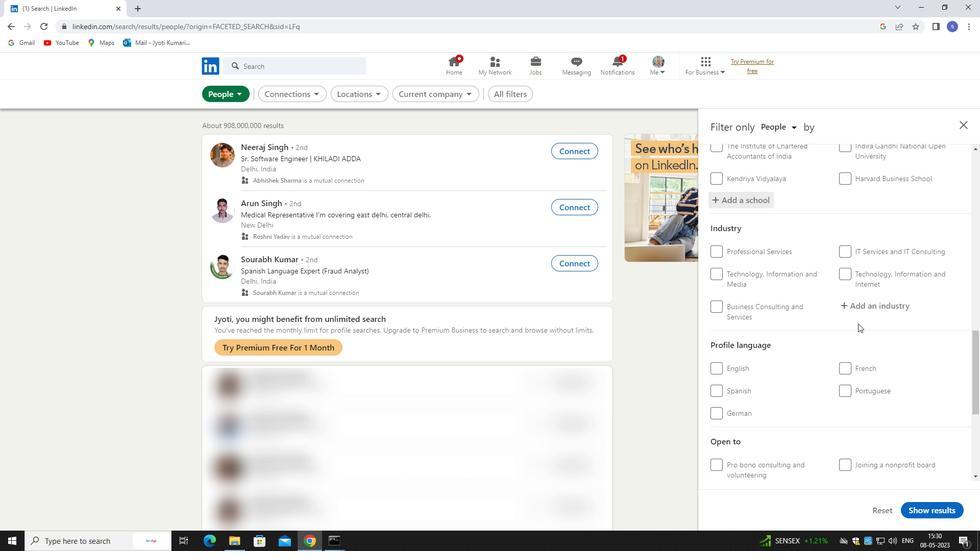 
Action: Mouse pressed left at (869, 304)
Screenshot: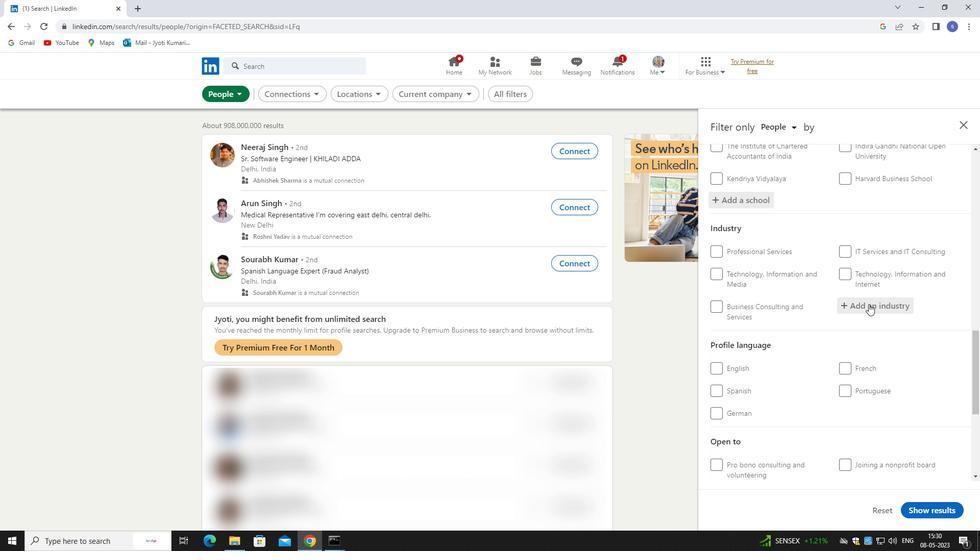
Action: Mouse moved to (859, 301)
Screenshot: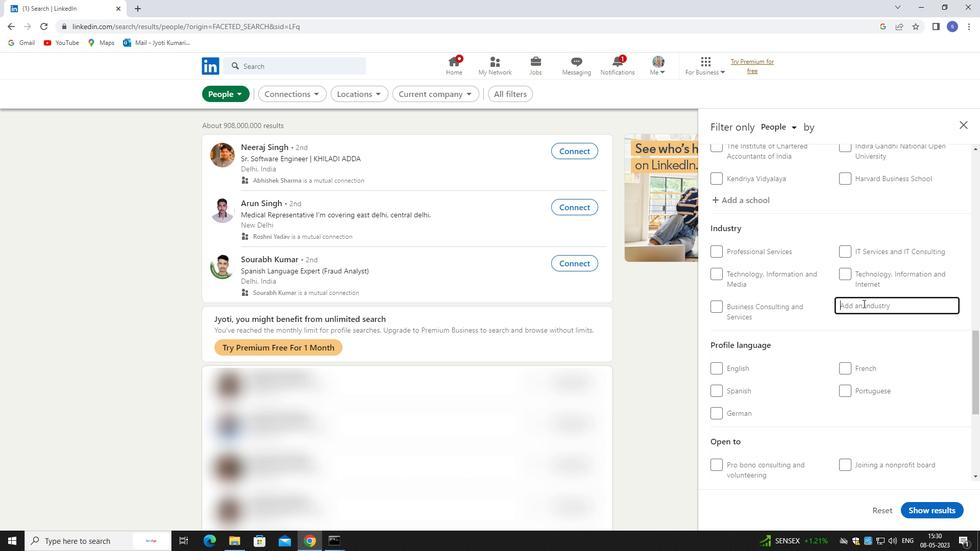 
Action: Key pressed musician
Screenshot: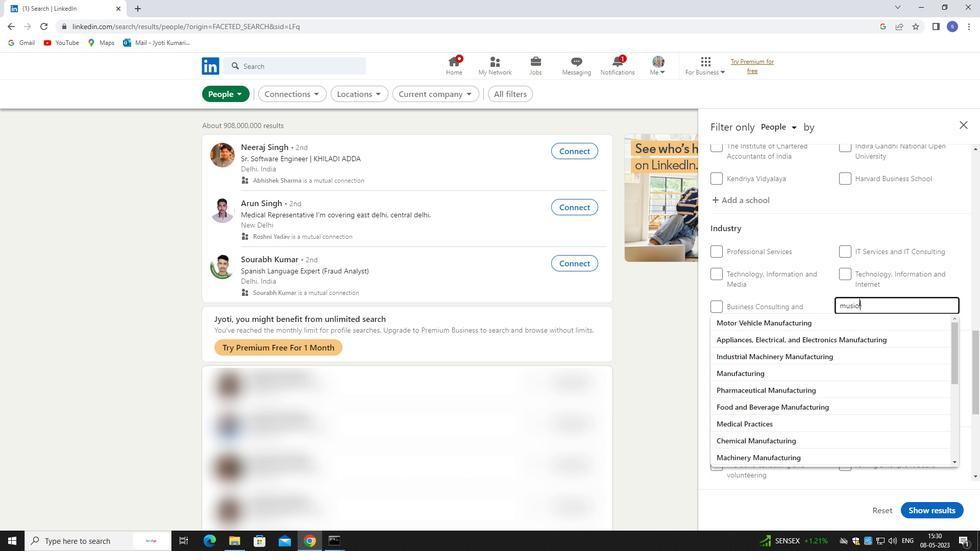 
Action: Mouse moved to (838, 320)
Screenshot: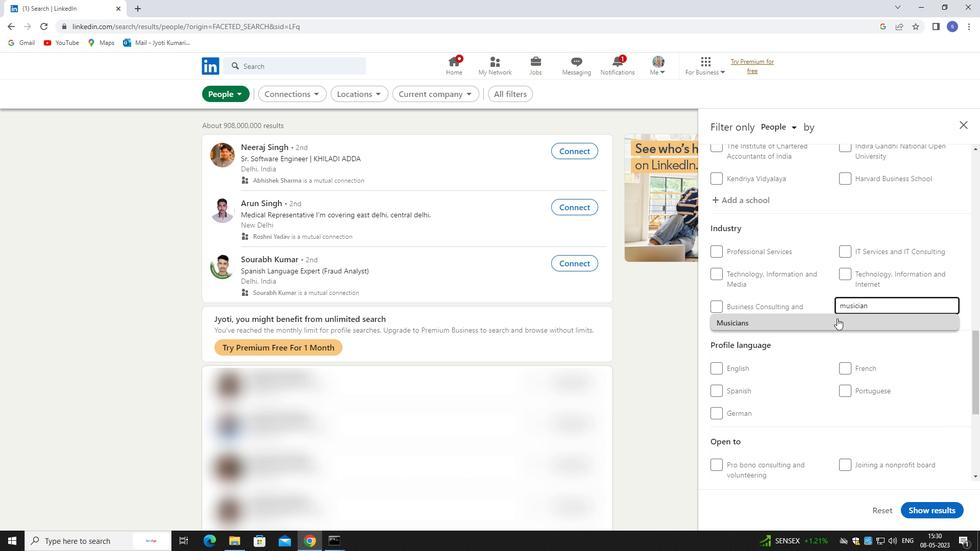 
Action: Mouse pressed left at (838, 320)
Screenshot: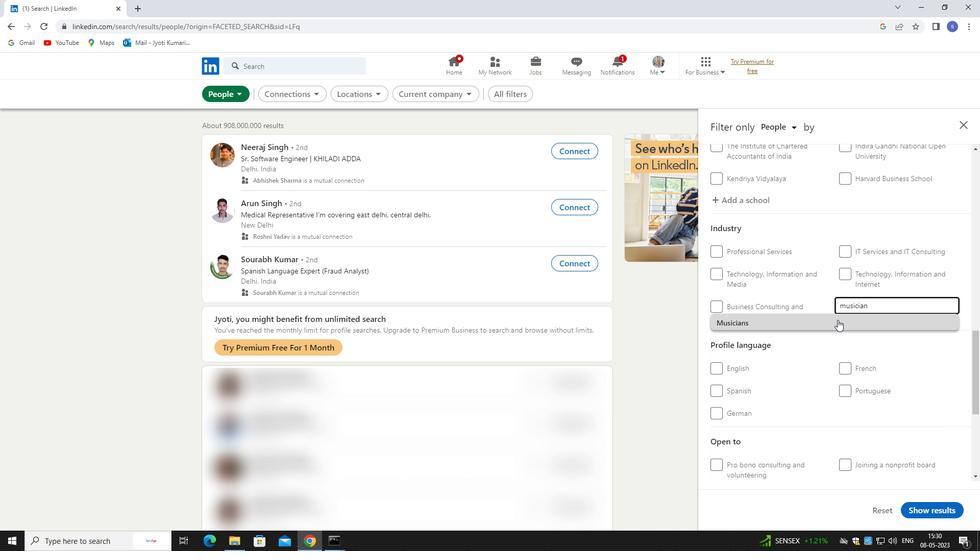 
Action: Mouse moved to (848, 388)
Screenshot: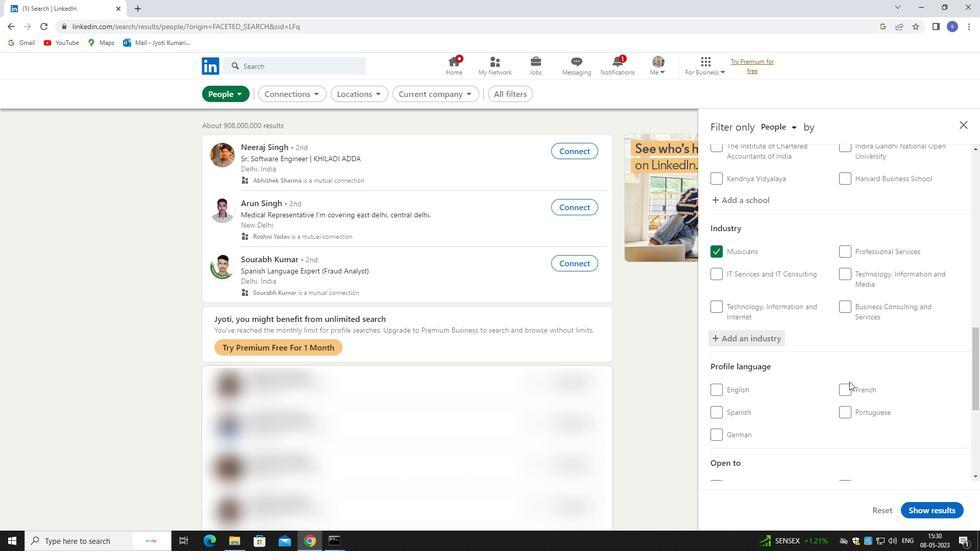 
Action: Mouse pressed left at (848, 388)
Screenshot: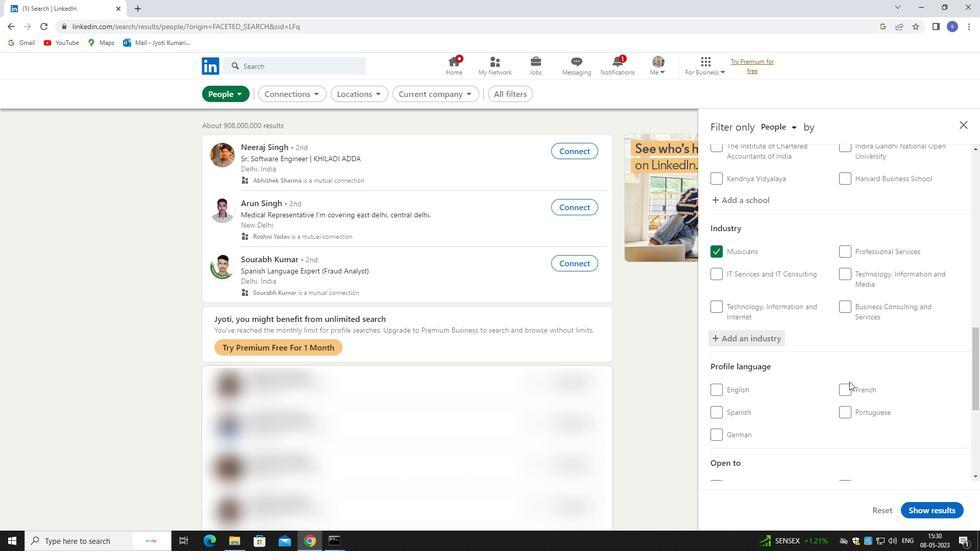 
Action: Mouse moved to (877, 349)
Screenshot: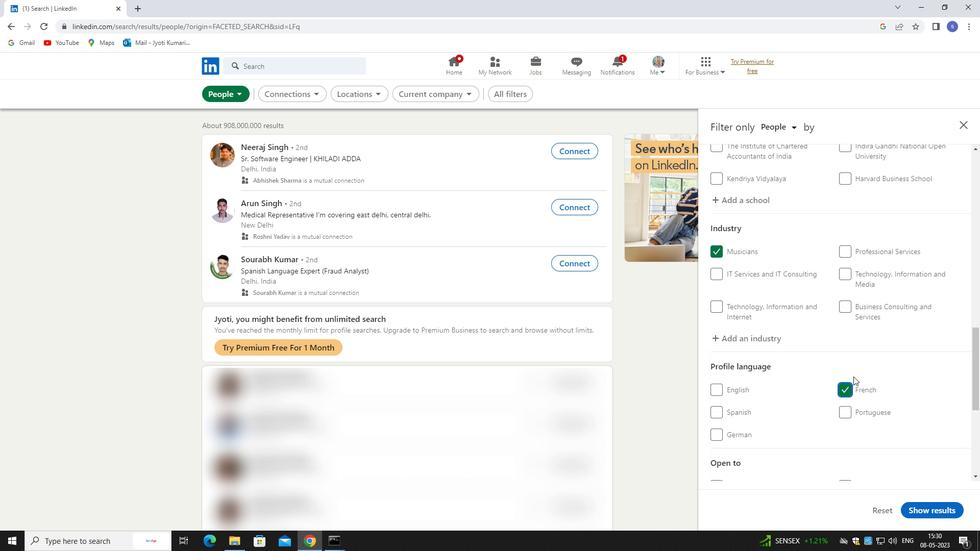
Action: Mouse scrolled (877, 348) with delta (0, 0)
Screenshot: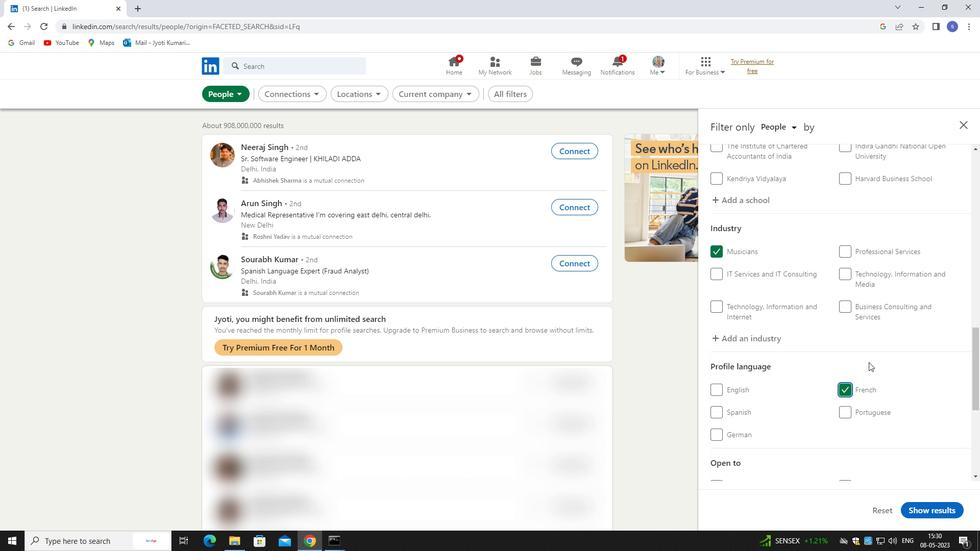 
Action: Mouse scrolled (877, 348) with delta (0, 0)
Screenshot: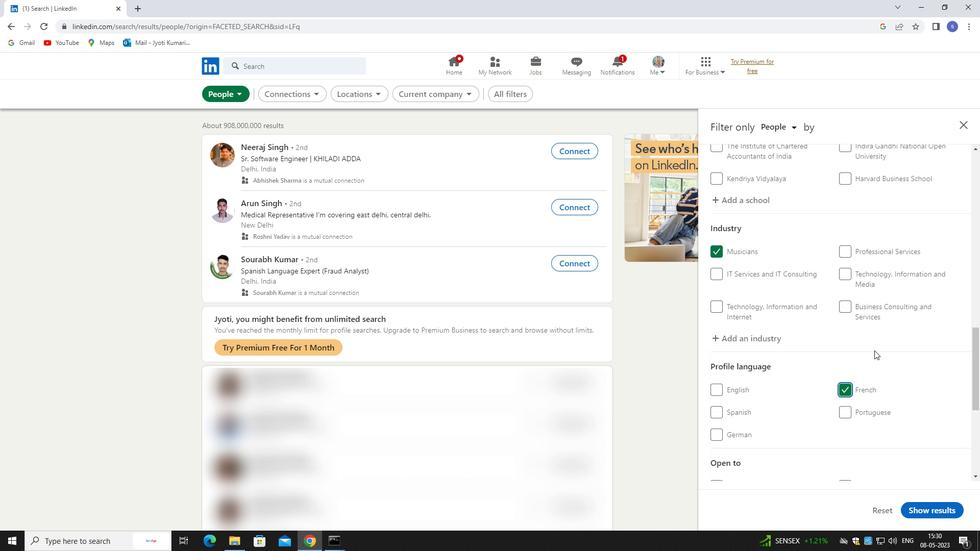
Action: Mouse scrolled (877, 348) with delta (0, 0)
Screenshot: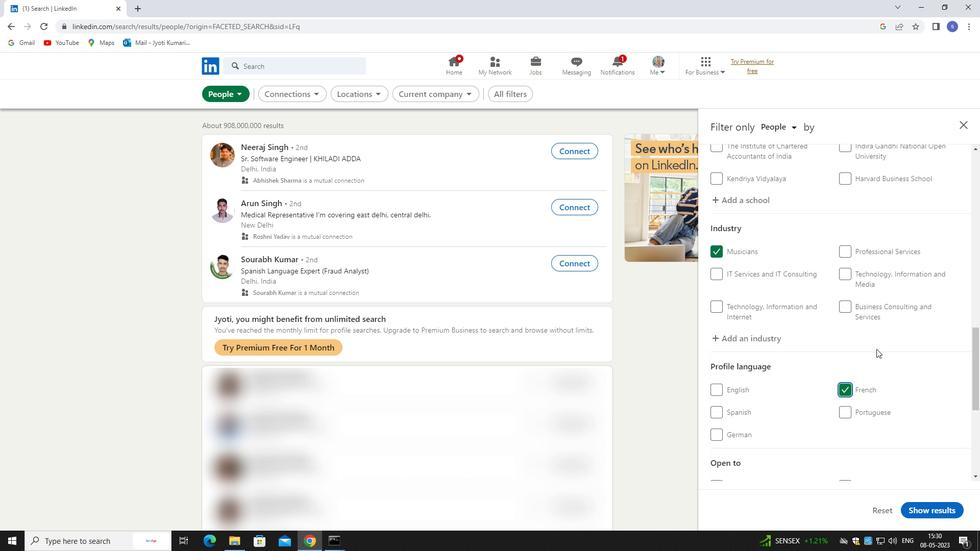 
Action: Mouse scrolled (877, 348) with delta (0, 0)
Screenshot: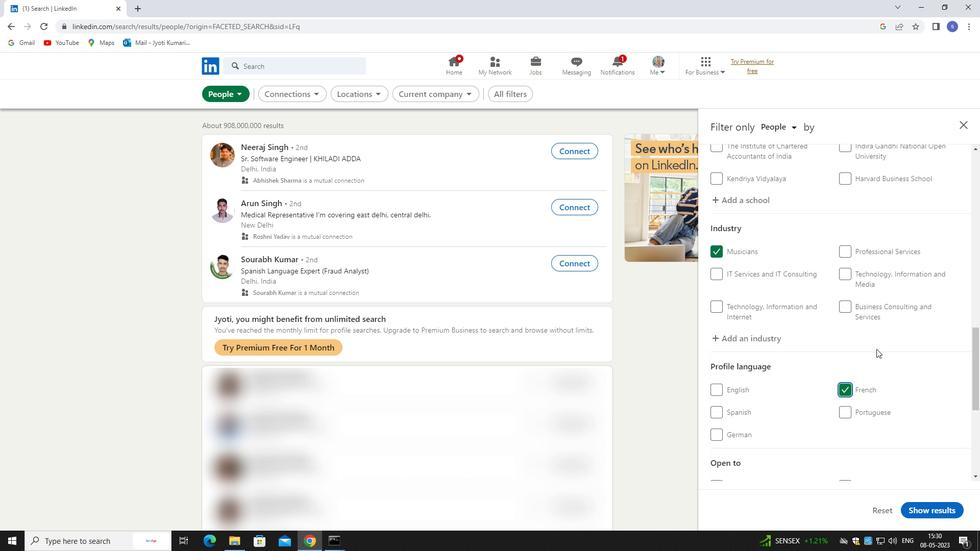 
Action: Mouse moved to (876, 384)
Screenshot: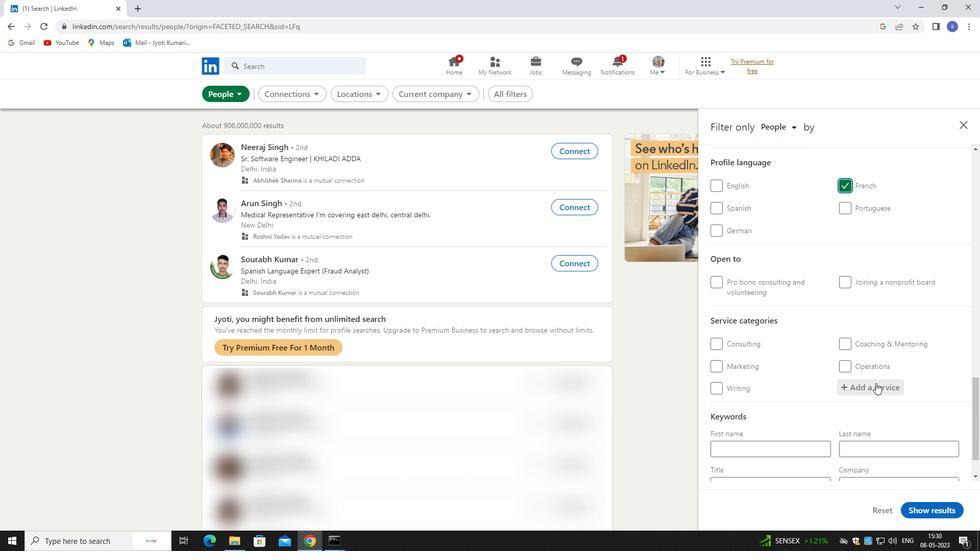 
Action: Mouse pressed left at (876, 384)
Screenshot: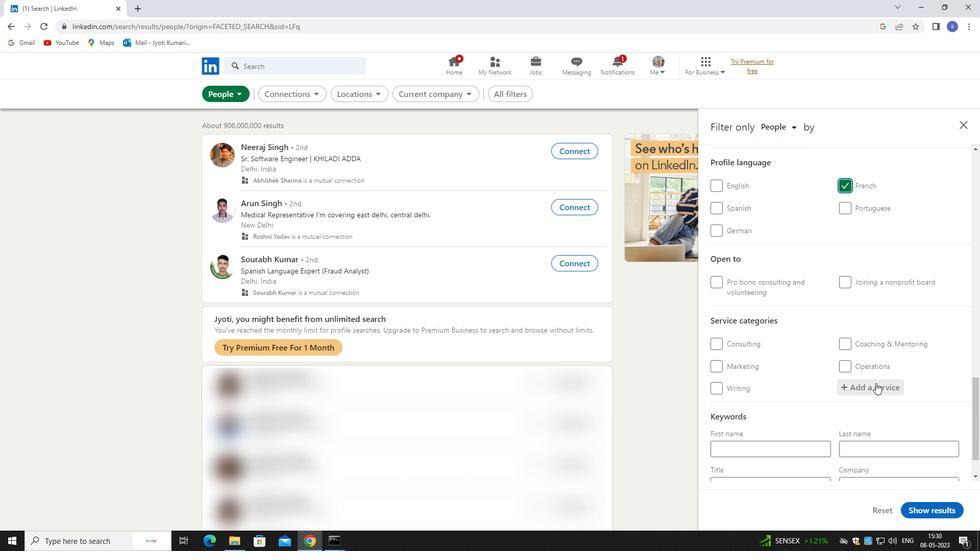 
Action: Mouse moved to (878, 383)
Screenshot: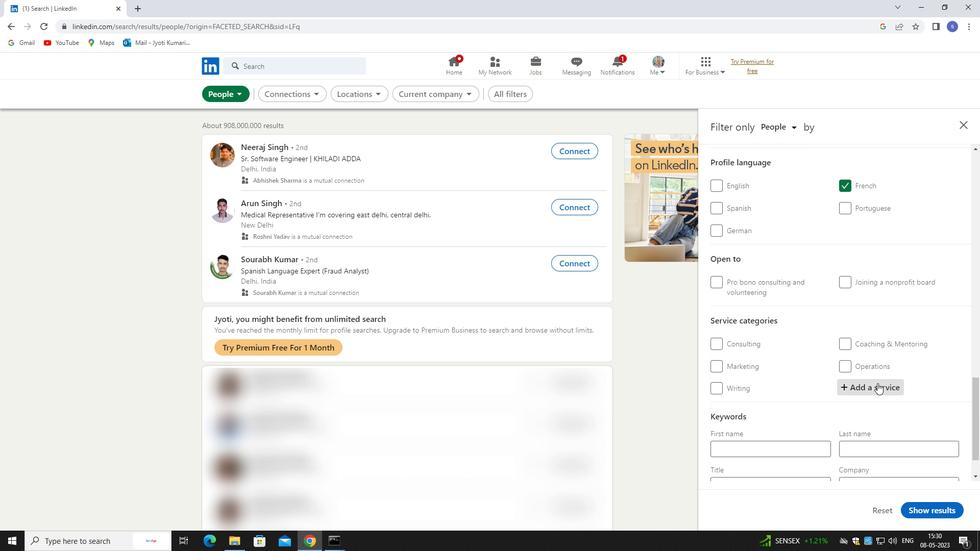 
Action: Key pressed insureenc
Screenshot: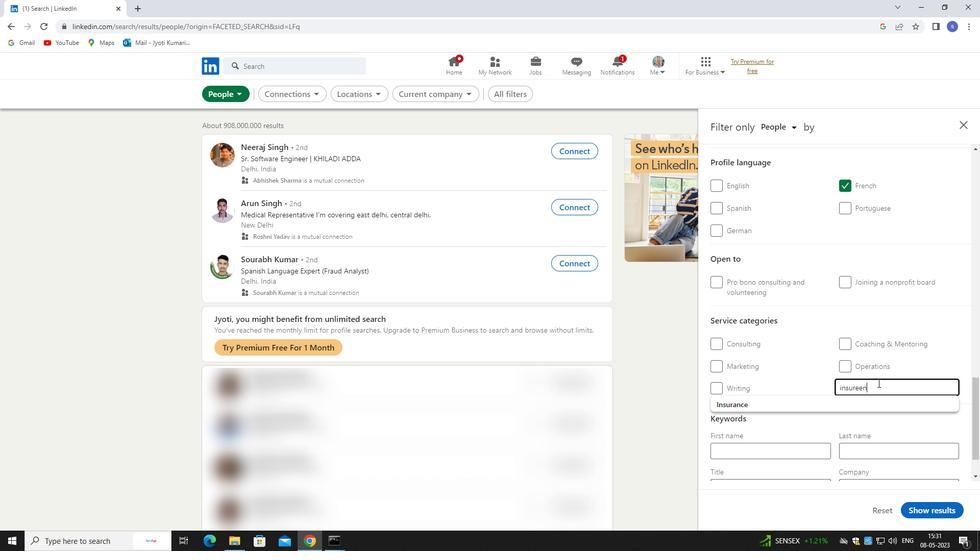 
Action: Mouse moved to (864, 372)
Screenshot: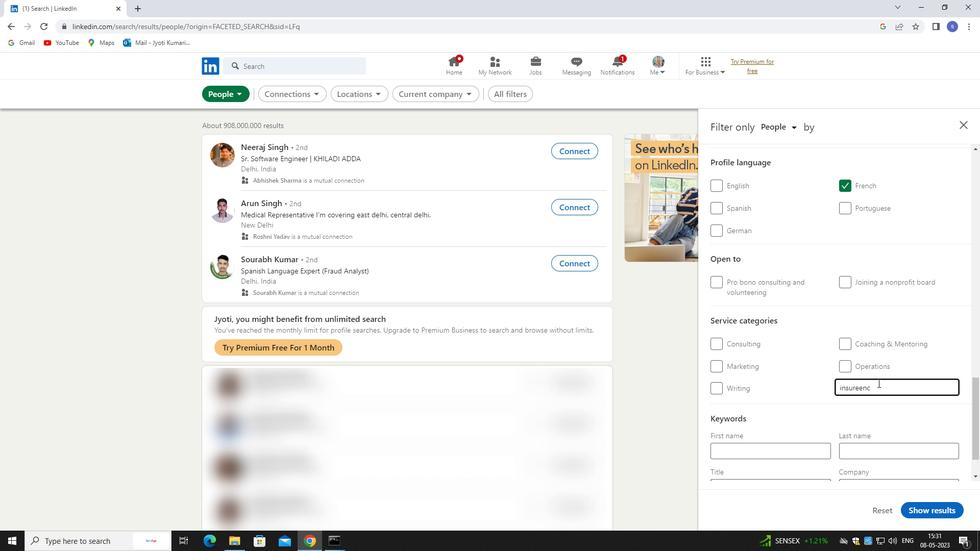 
Action: Key pressed <Key.backspace>
Screenshot: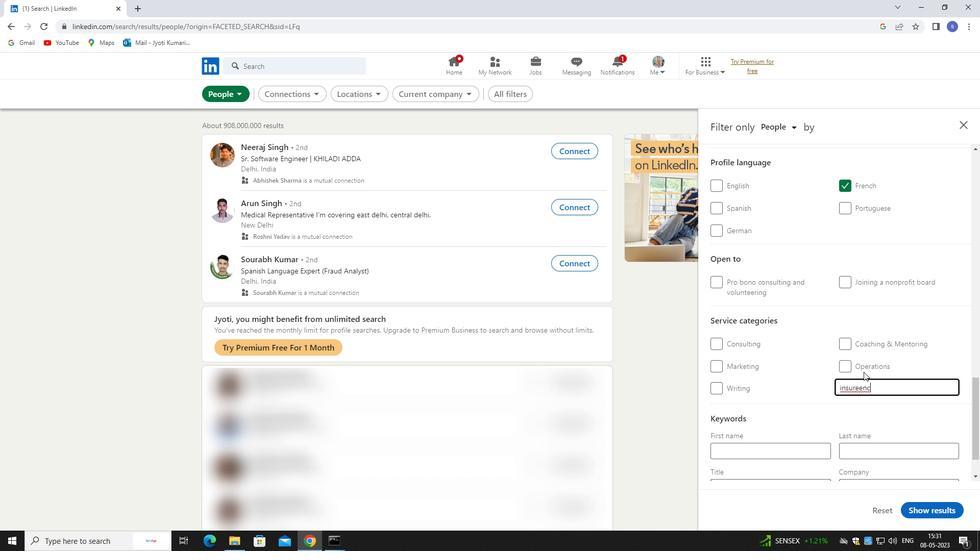 
Action: Mouse moved to (862, 394)
Screenshot: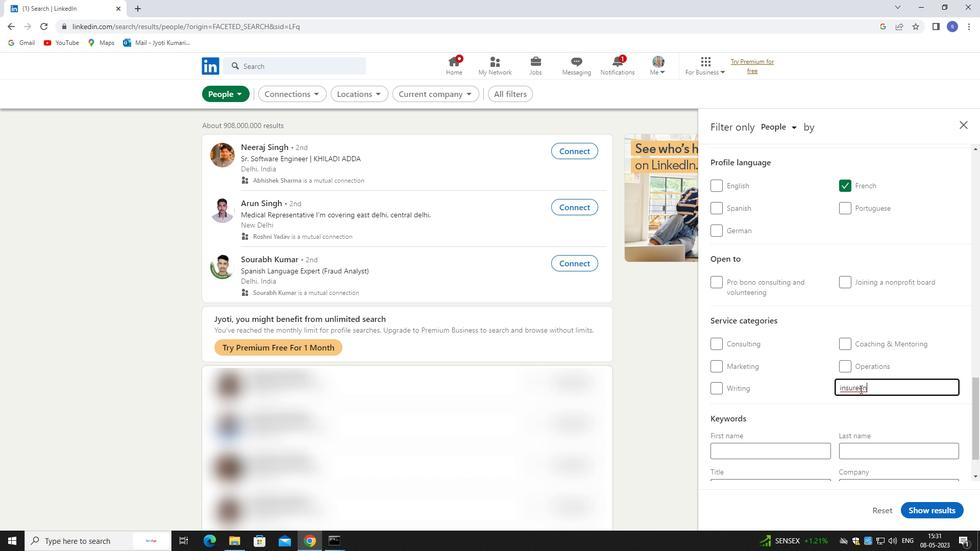 
Action: Key pressed <Key.backspace>
Screenshot: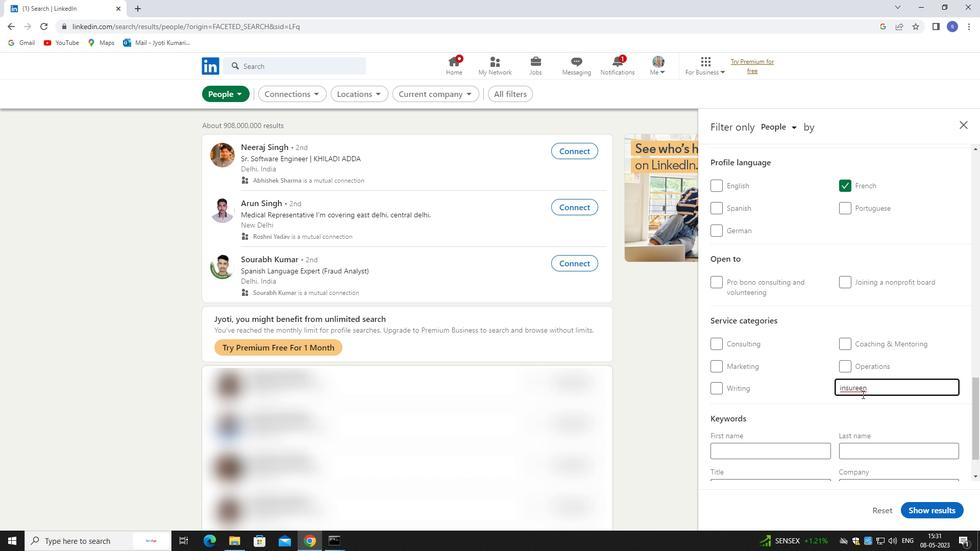 
Action: Mouse moved to (862, 410)
Screenshot: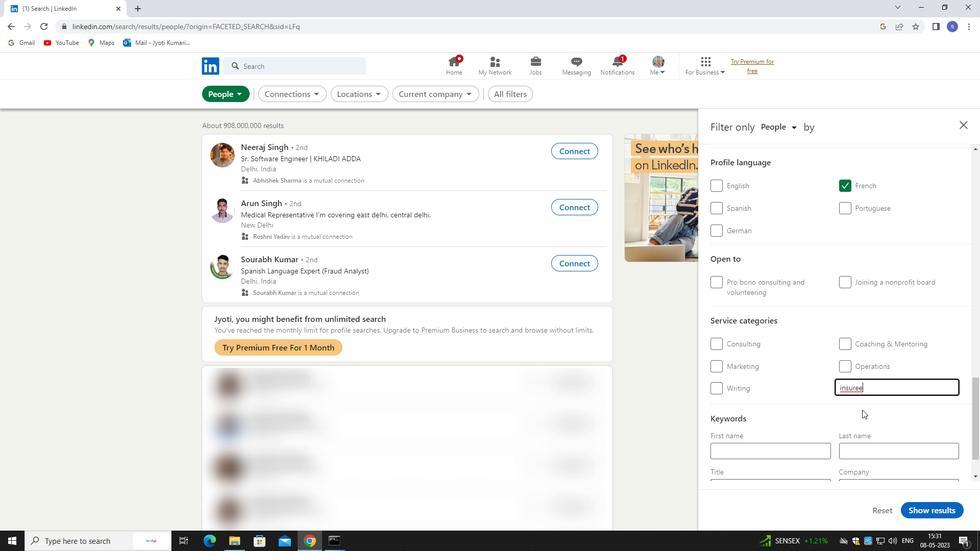 
Action: Key pressed <Key.backspace>
Screenshot: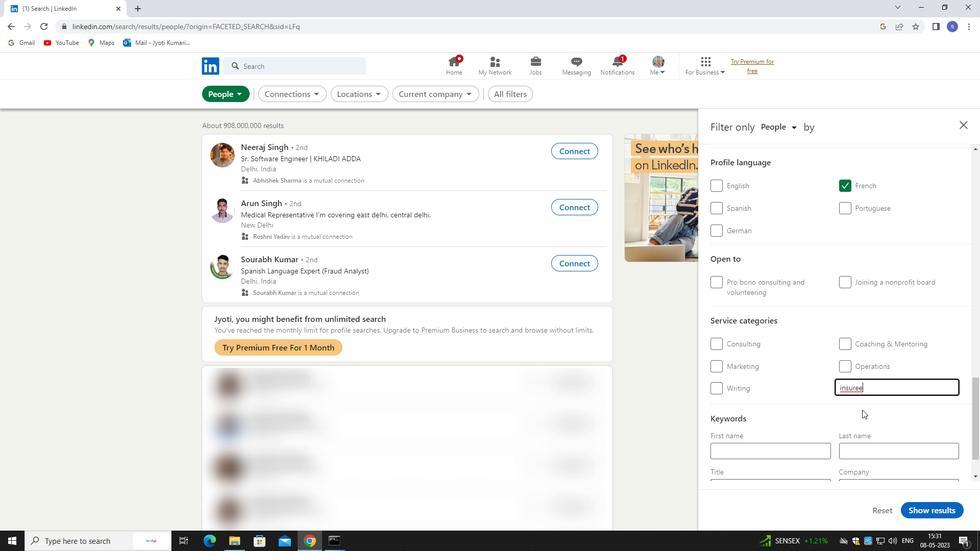 
Action: Mouse moved to (859, 402)
Screenshot: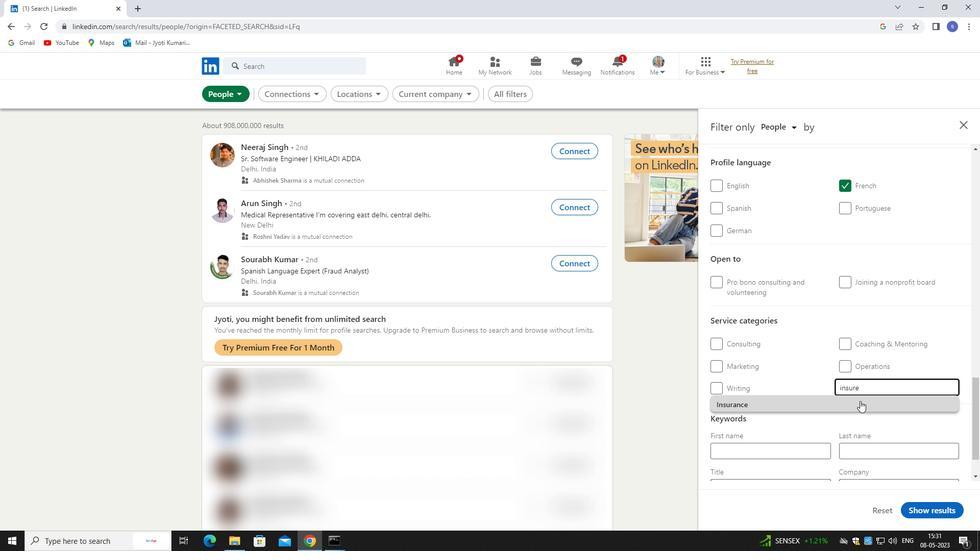 
Action: Mouse pressed left at (859, 402)
Screenshot: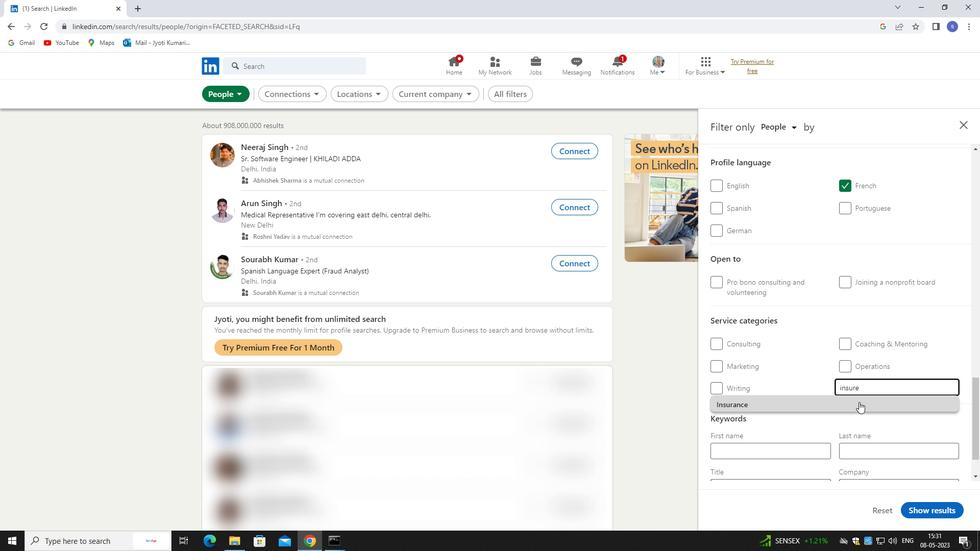 
Action: Mouse scrolled (859, 401) with delta (0, 0)
Screenshot: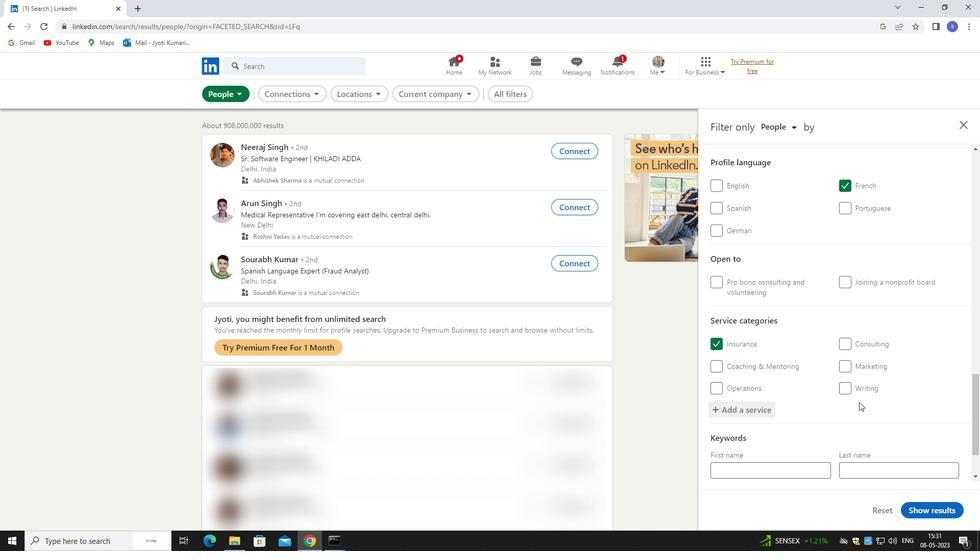 
Action: Mouse scrolled (859, 401) with delta (0, 0)
Screenshot: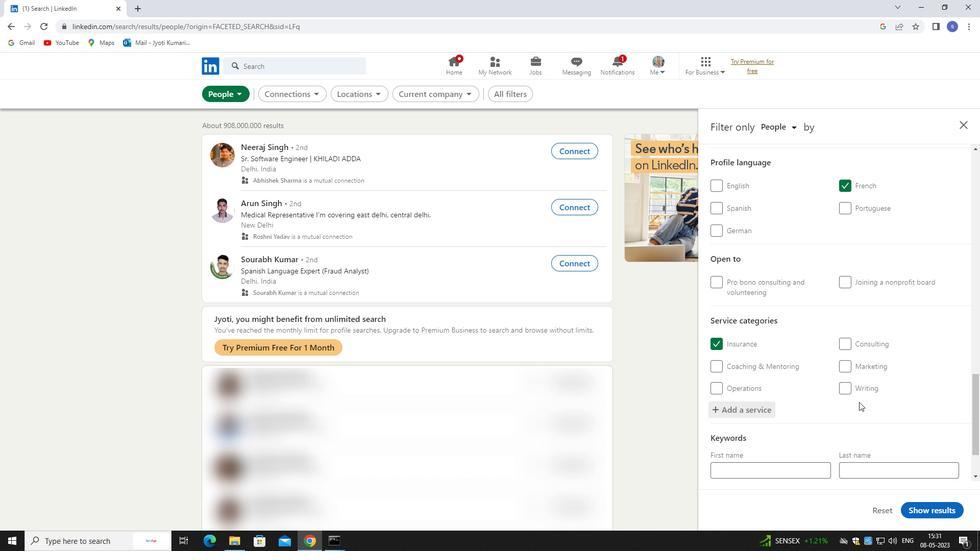 
Action: Mouse scrolled (859, 401) with delta (0, 0)
Screenshot: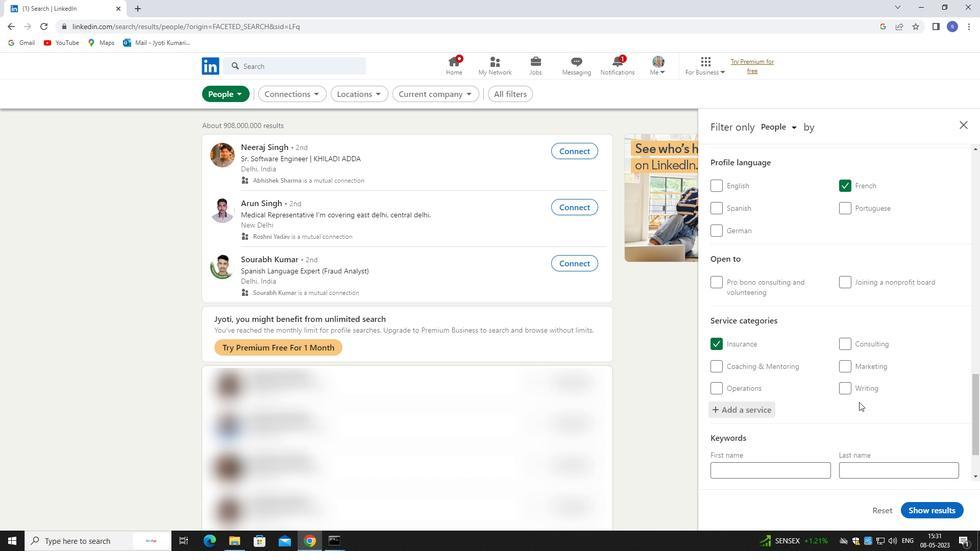 
Action: Mouse moved to (815, 437)
Screenshot: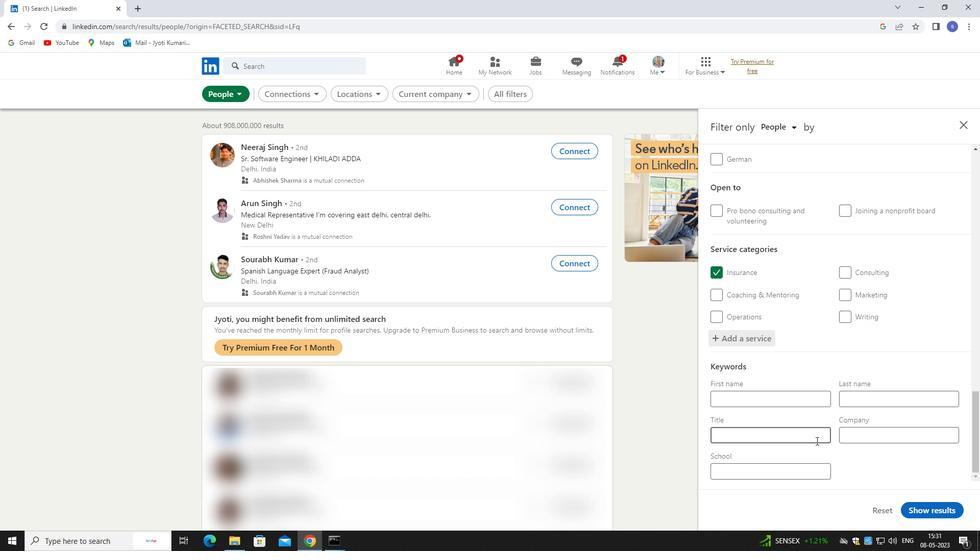 
Action: Mouse pressed left at (815, 437)
Screenshot: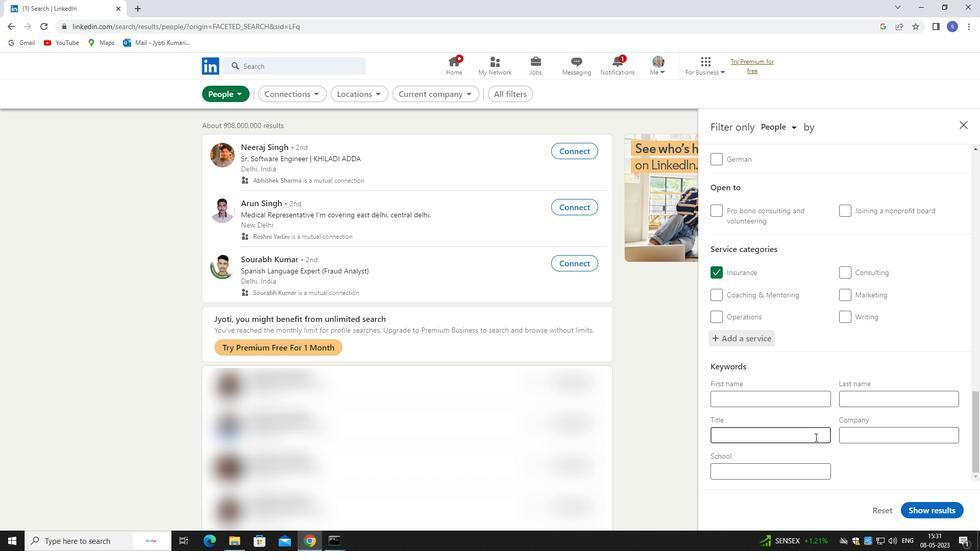
Action: Key pressed <Key.shift>SALES<Key.space><Key.shift>REPRESENTATOI<Key.insert><Key.backspace><Key.backspace>IVE
Screenshot: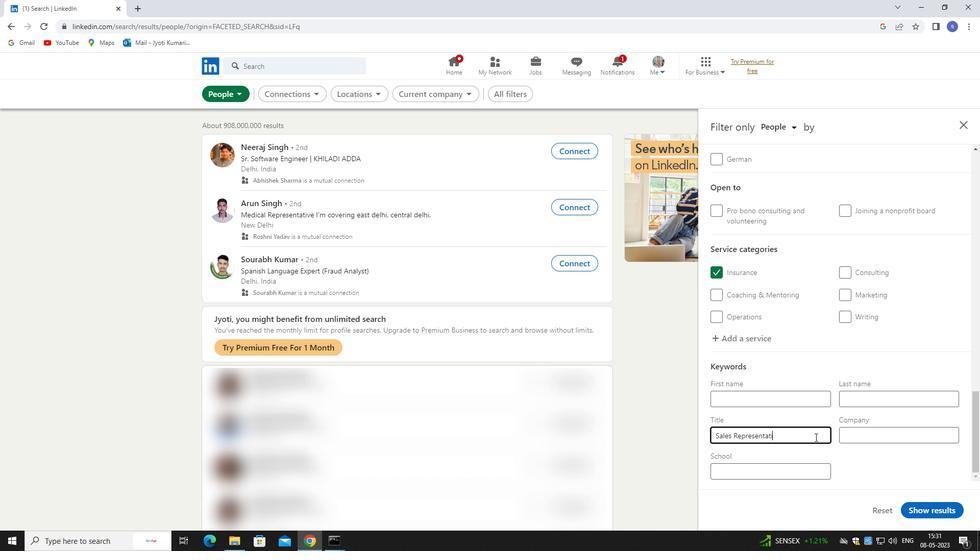 
Action: Mouse moved to (914, 510)
Screenshot: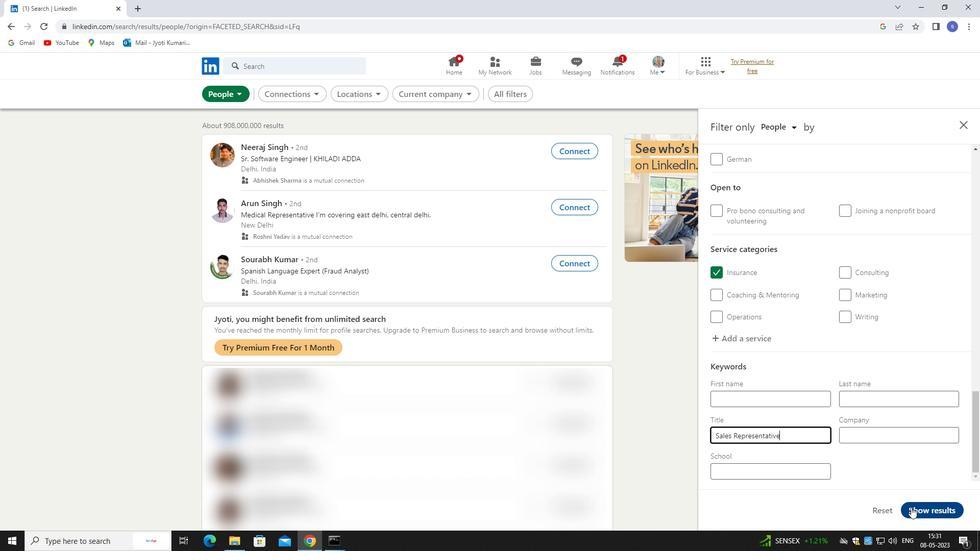 
Action: Mouse pressed left at (914, 510)
Screenshot: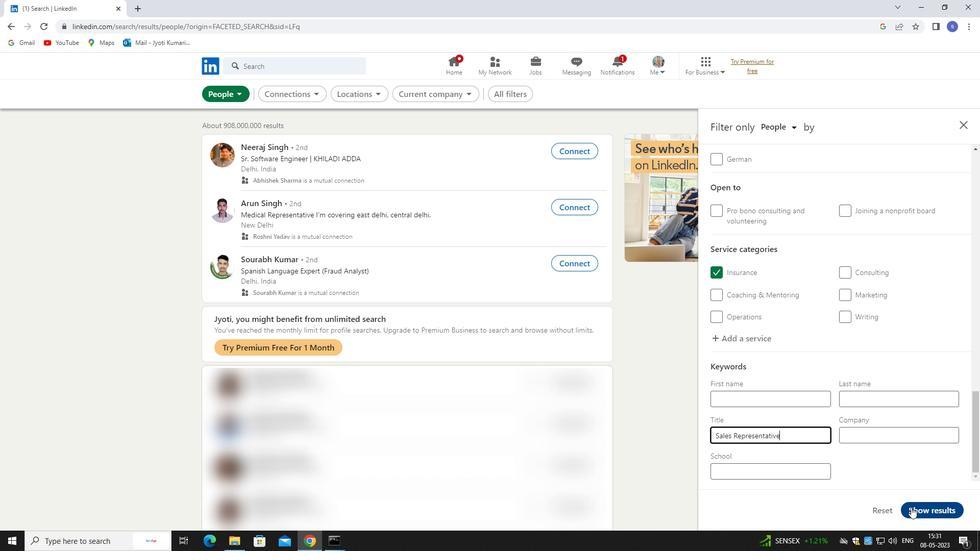 
Action: Mouse moved to (672, 371)
Screenshot: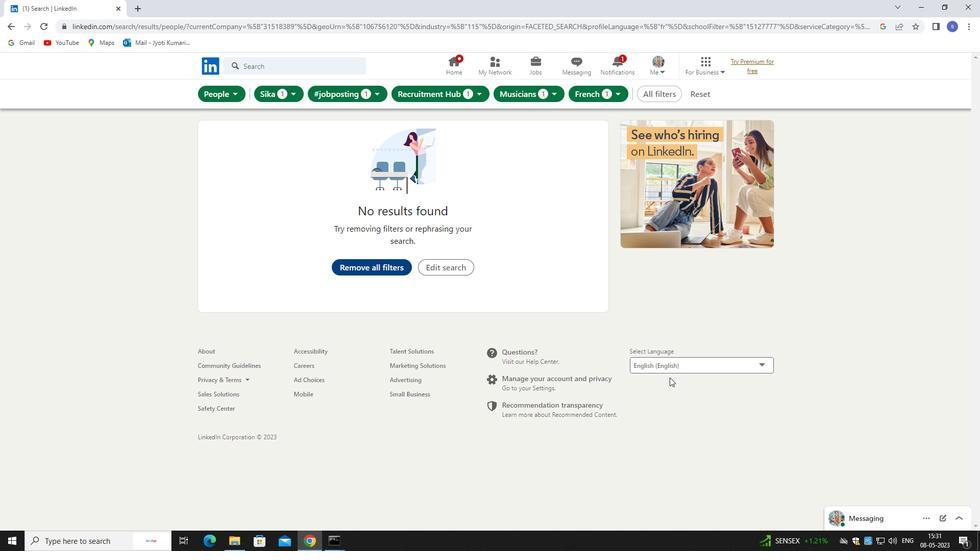 
